 Task: In the  document Emilia.epubMake this file  'available offline' Add shortcut to Drive 'My Drive'Email the file to   softage.8@softage.net, with message attached Time-Sensitive: I kindly ask you to go through the email I've sent as soon as possible. and file type: 'Plain Text'
Action: Mouse moved to (329, 481)
Screenshot: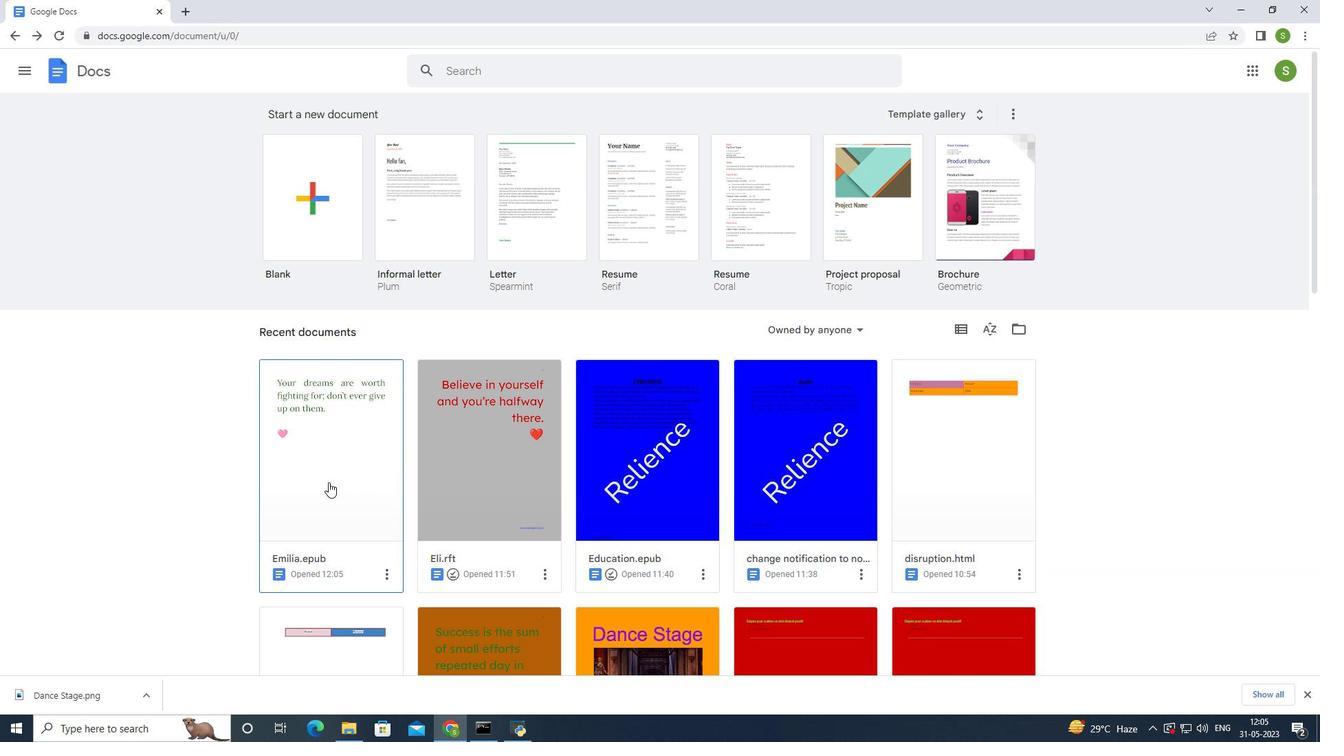 
Action: Mouse pressed left at (329, 481)
Screenshot: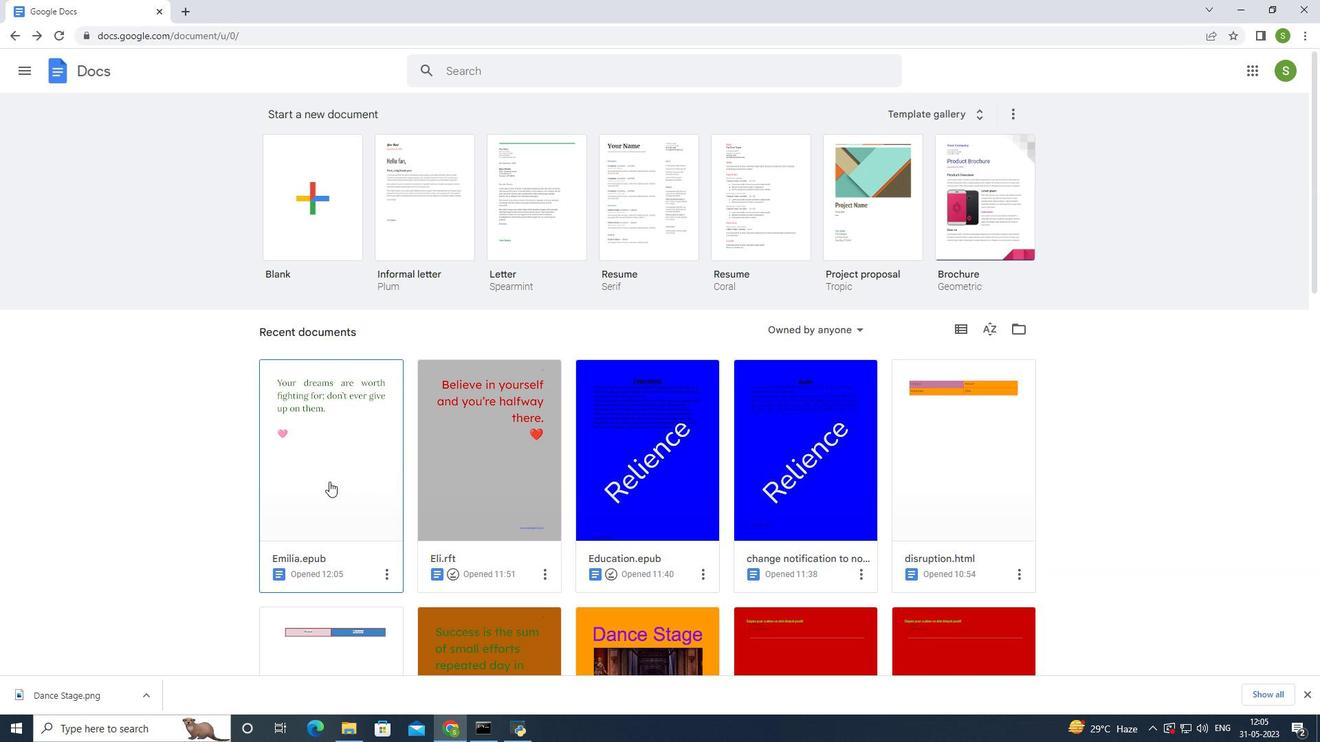
Action: Mouse moved to (52, 83)
Screenshot: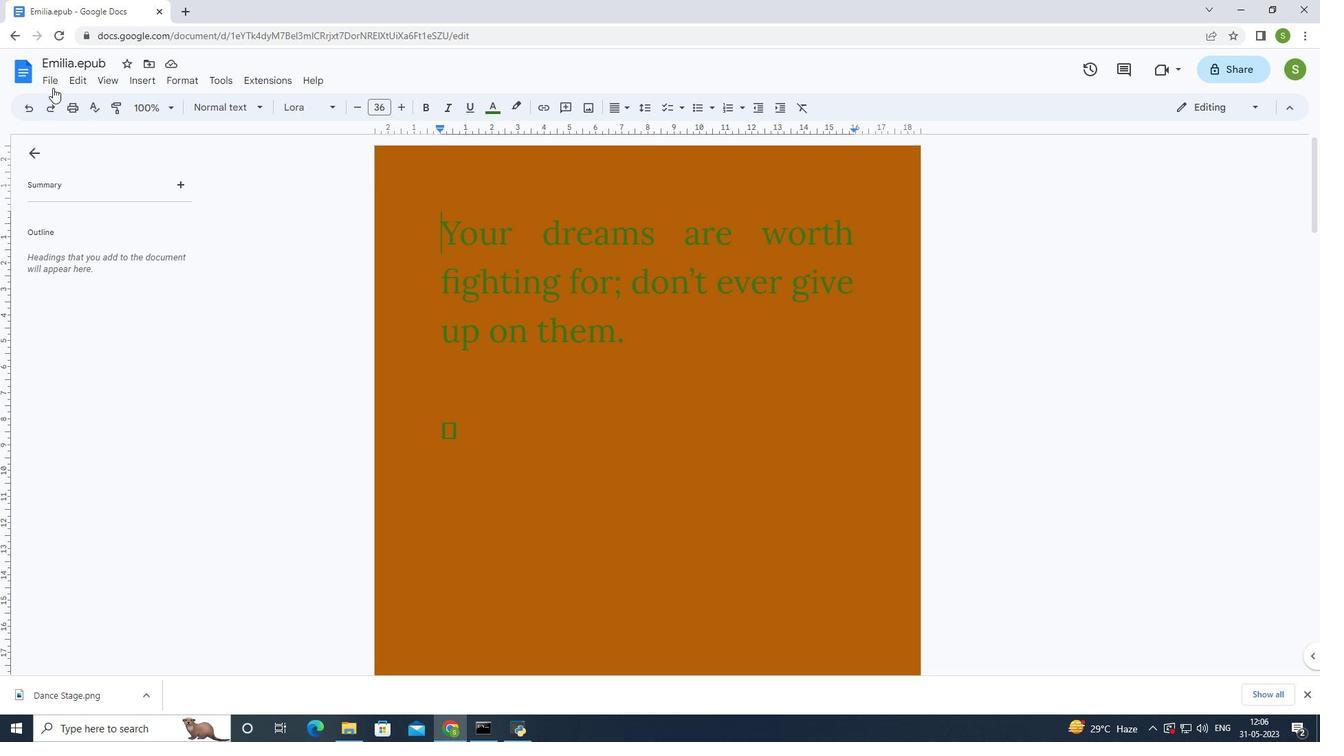 
Action: Mouse pressed left at (52, 83)
Screenshot: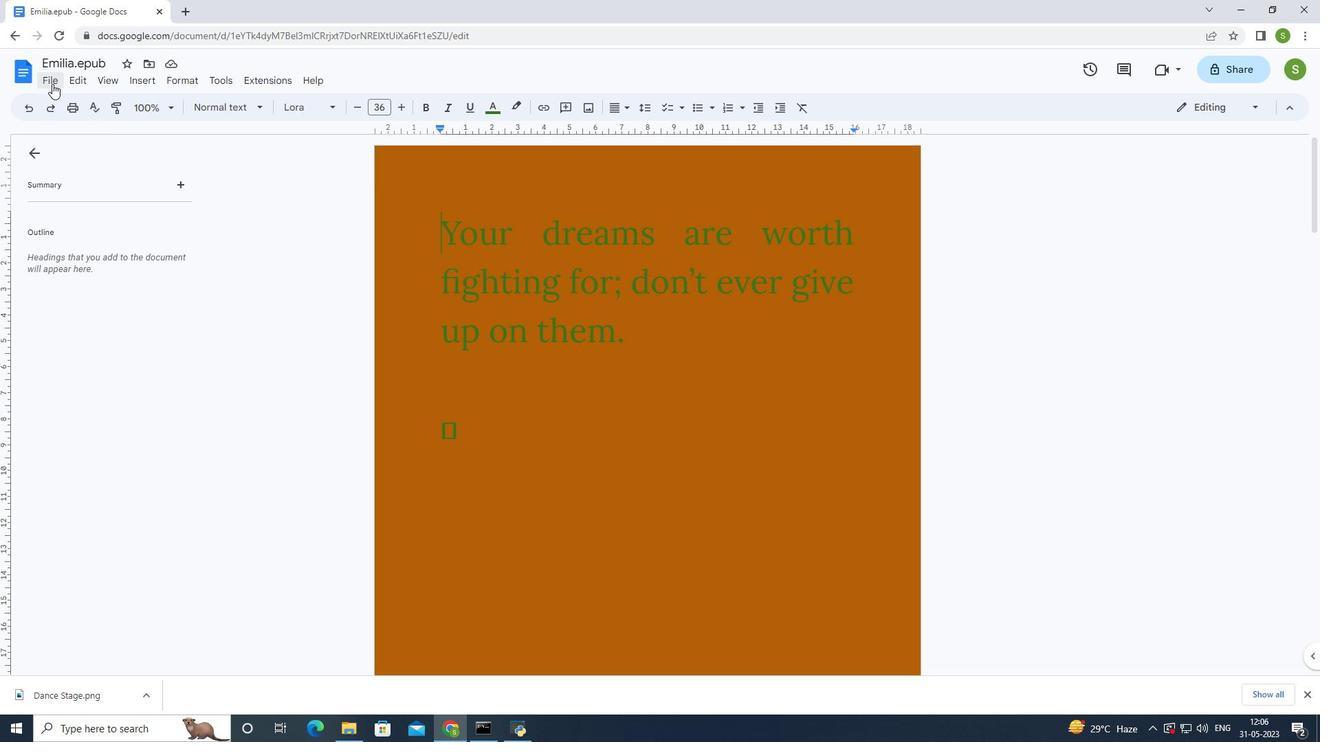 
Action: Mouse moved to (107, 377)
Screenshot: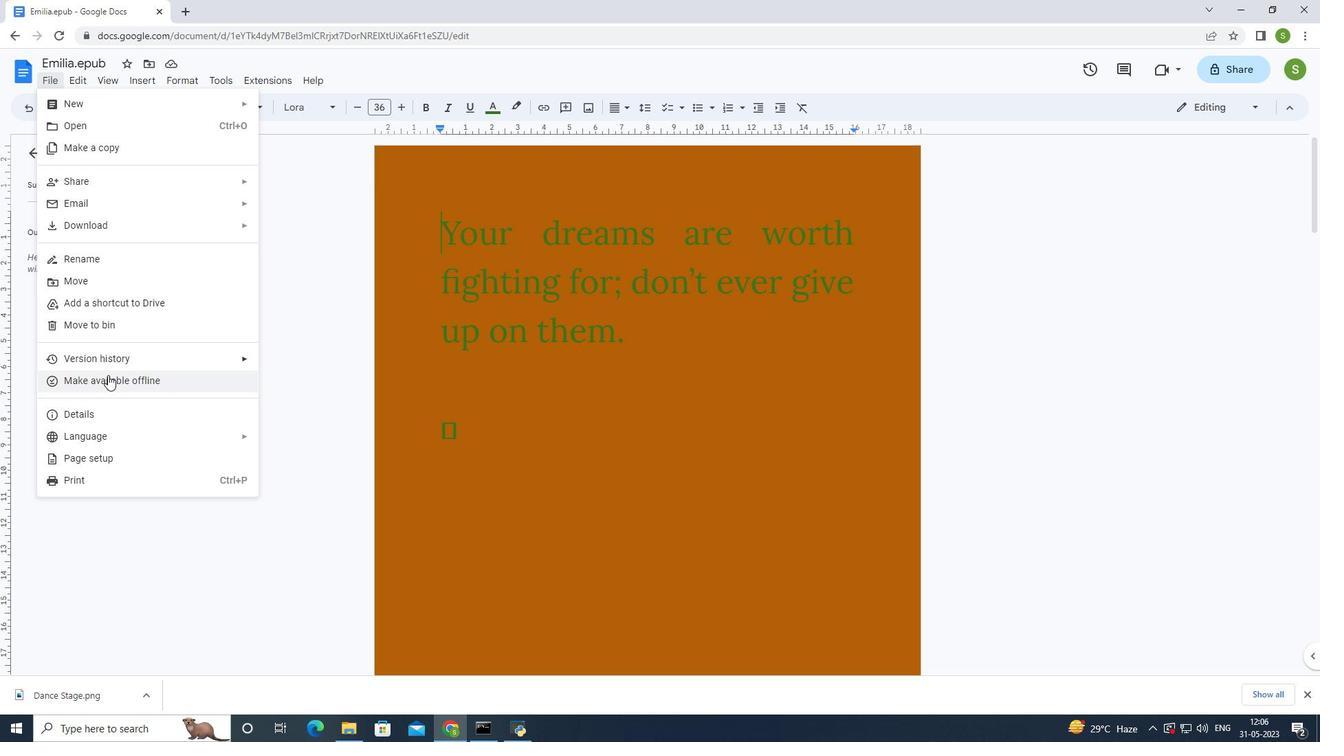 
Action: Mouse pressed left at (107, 377)
Screenshot: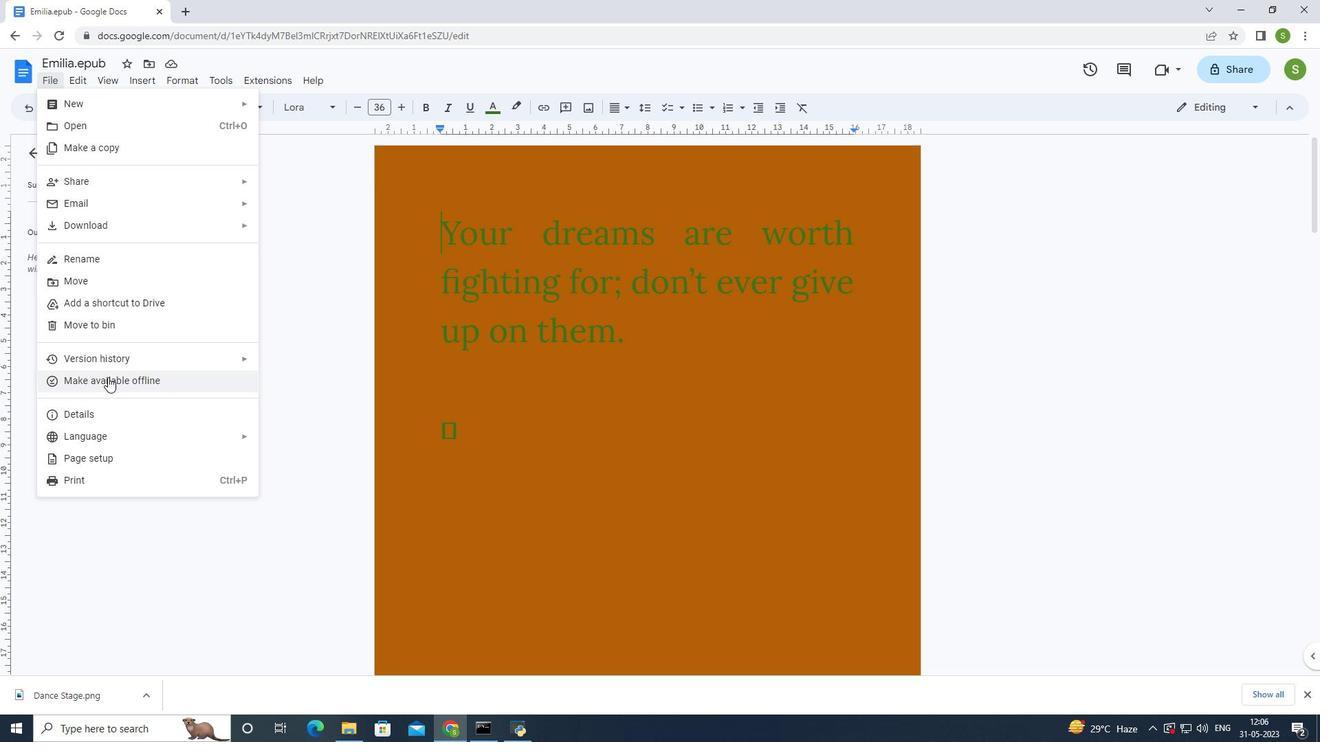 
Action: Mouse moved to (40, 81)
Screenshot: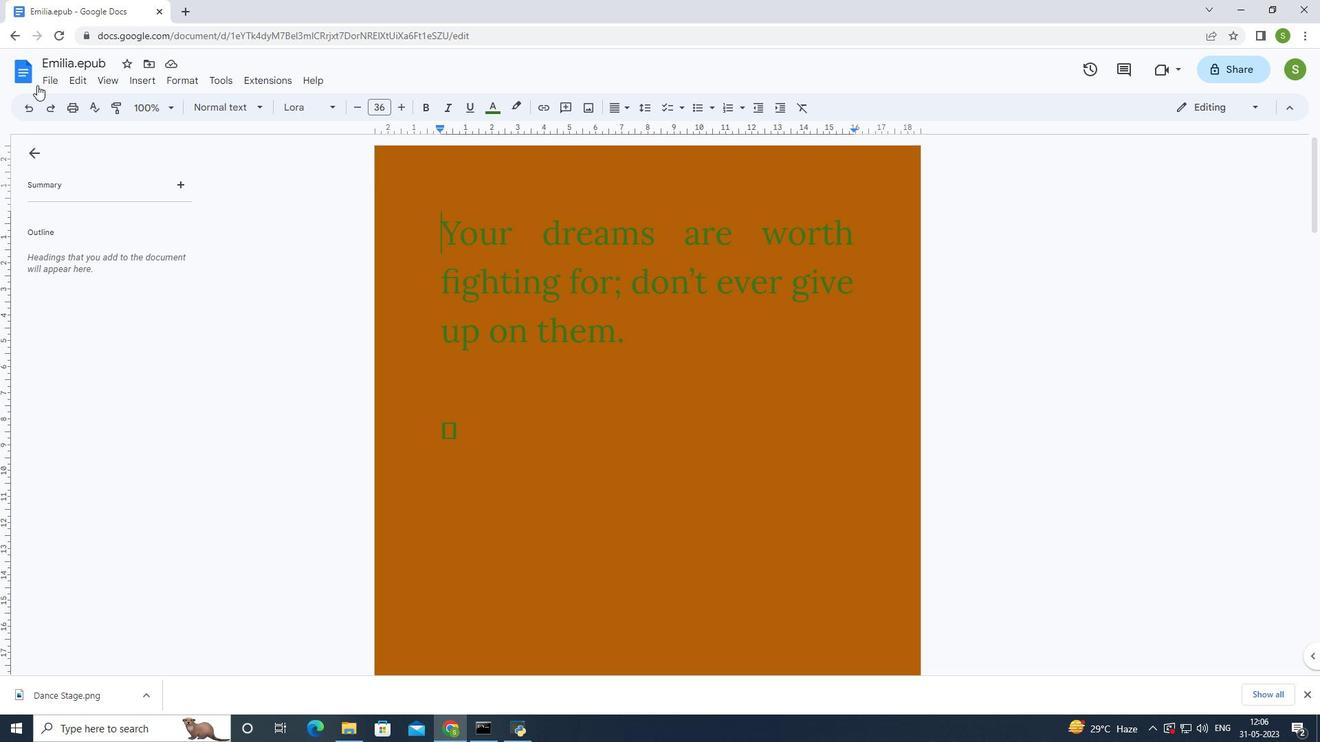 
Action: Mouse pressed left at (40, 81)
Screenshot: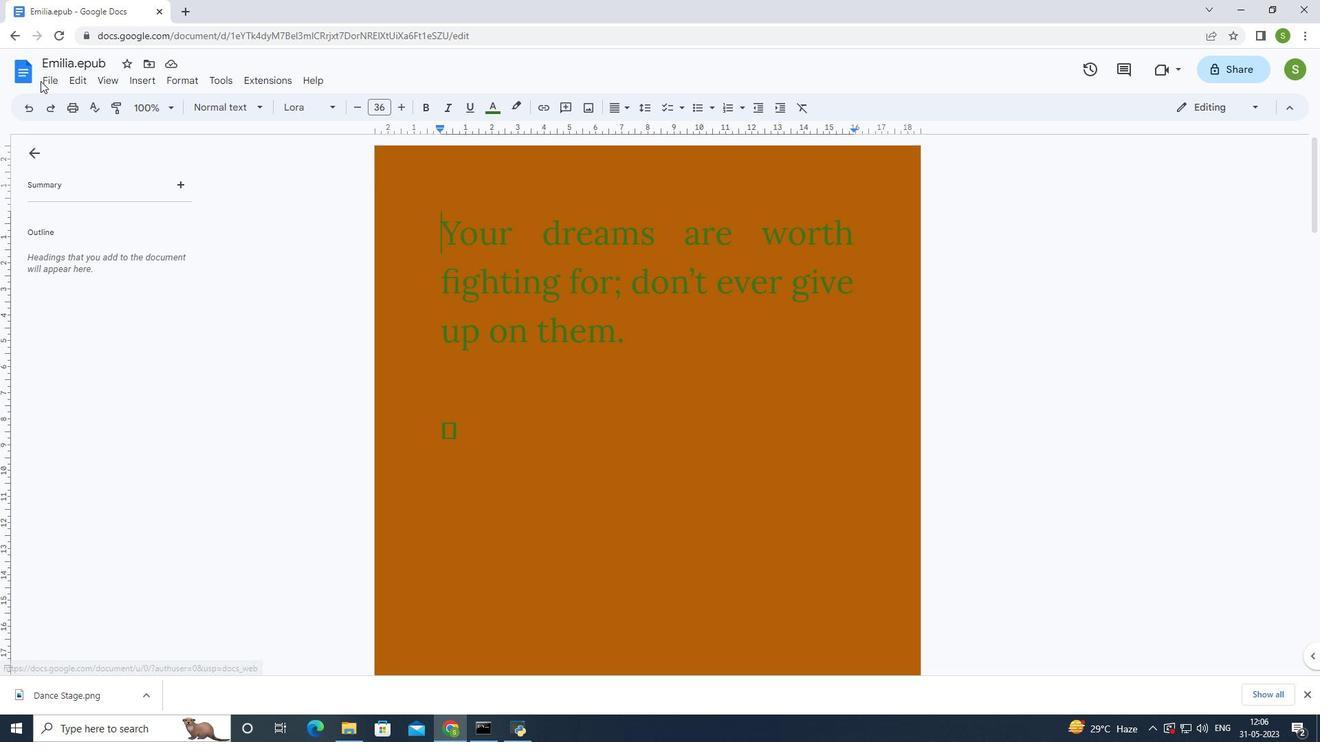 
Action: Mouse moved to (46, 83)
Screenshot: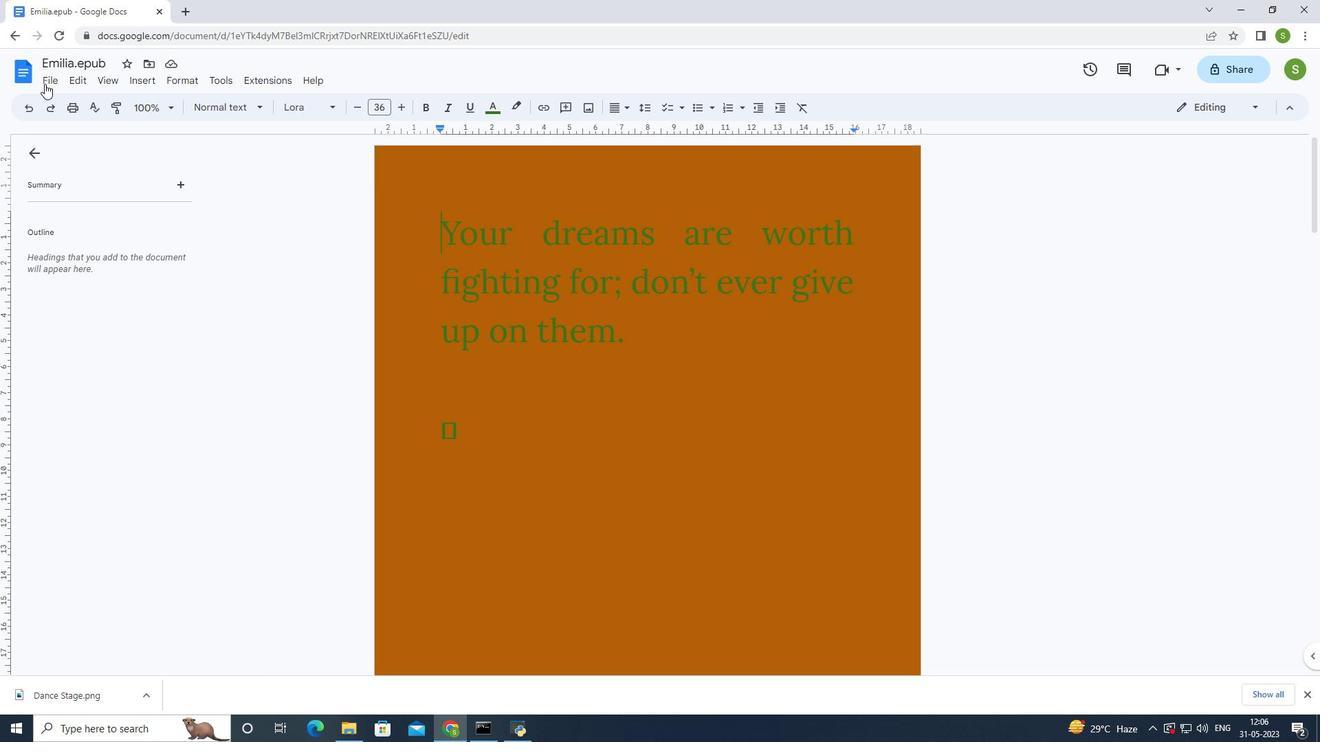 
Action: Mouse pressed left at (46, 83)
Screenshot: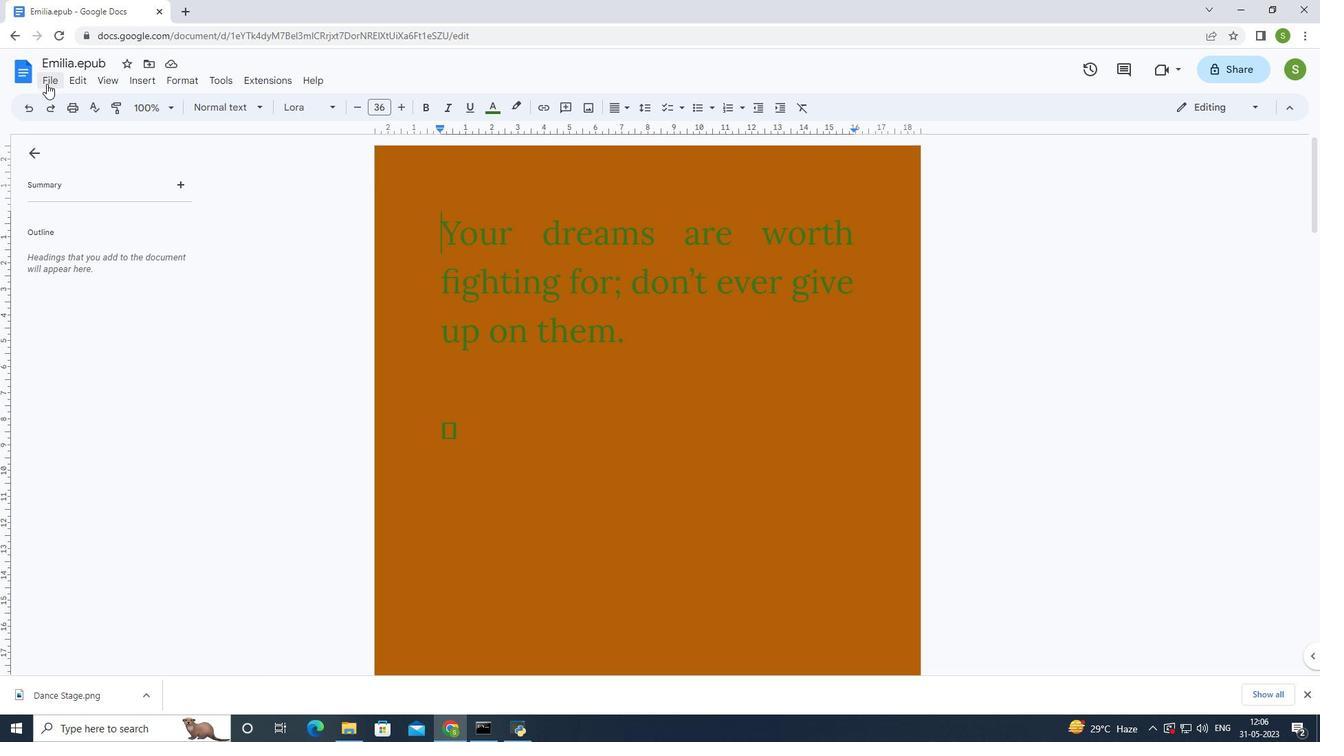 
Action: Mouse moved to (124, 306)
Screenshot: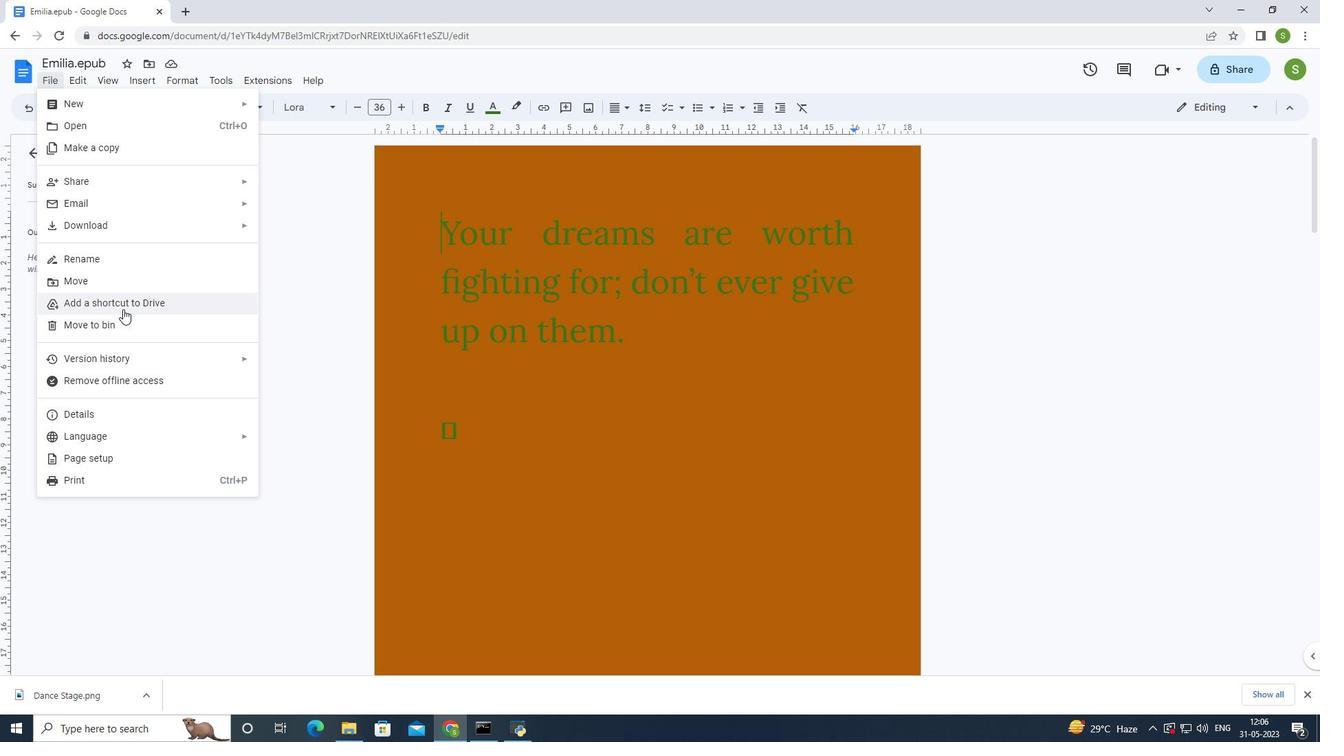 
Action: Mouse pressed left at (124, 306)
Screenshot: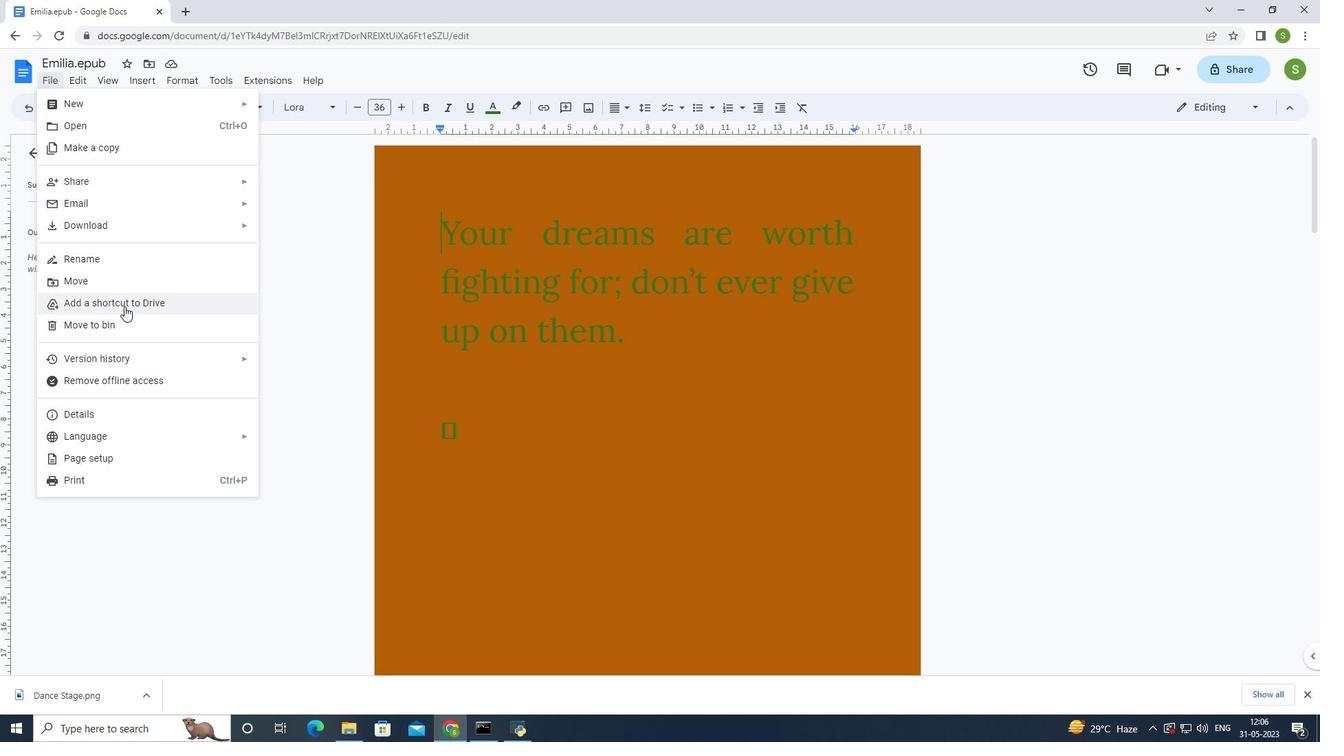 
Action: Mouse moved to (330, 279)
Screenshot: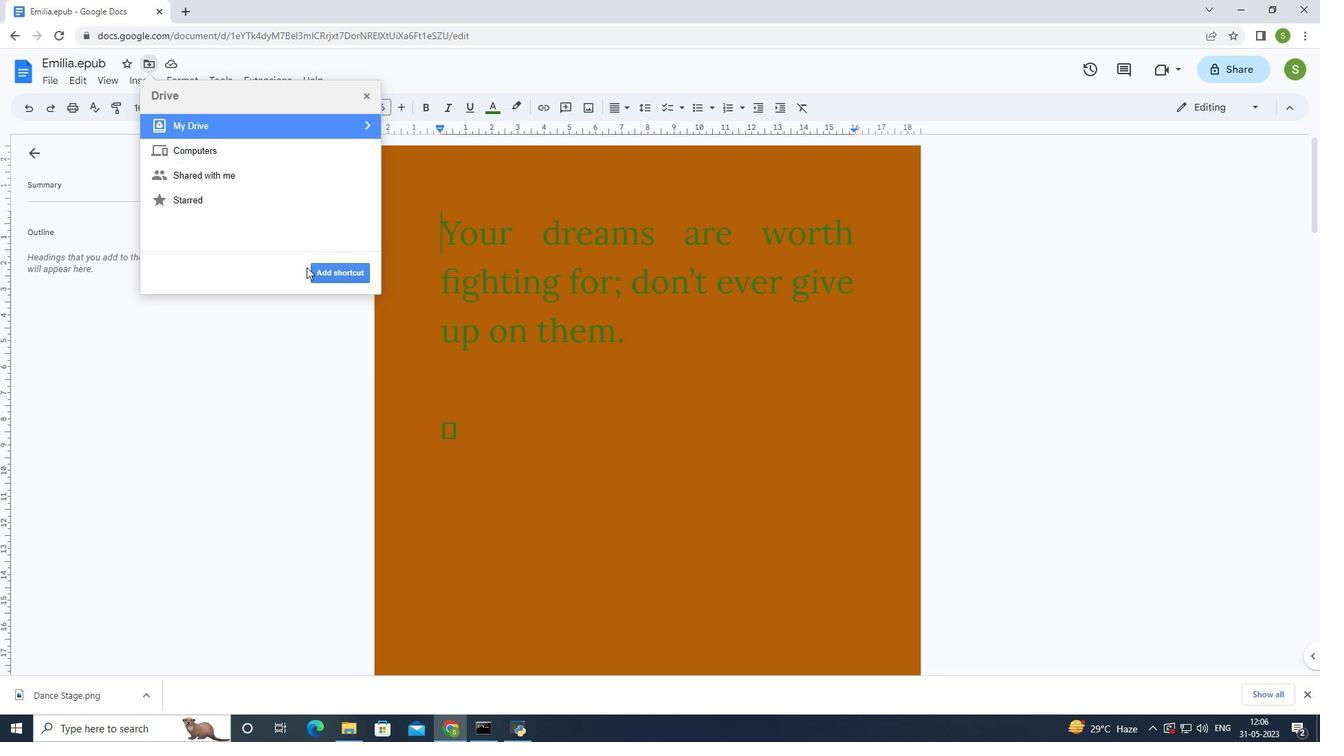 
Action: Mouse pressed left at (330, 279)
Screenshot: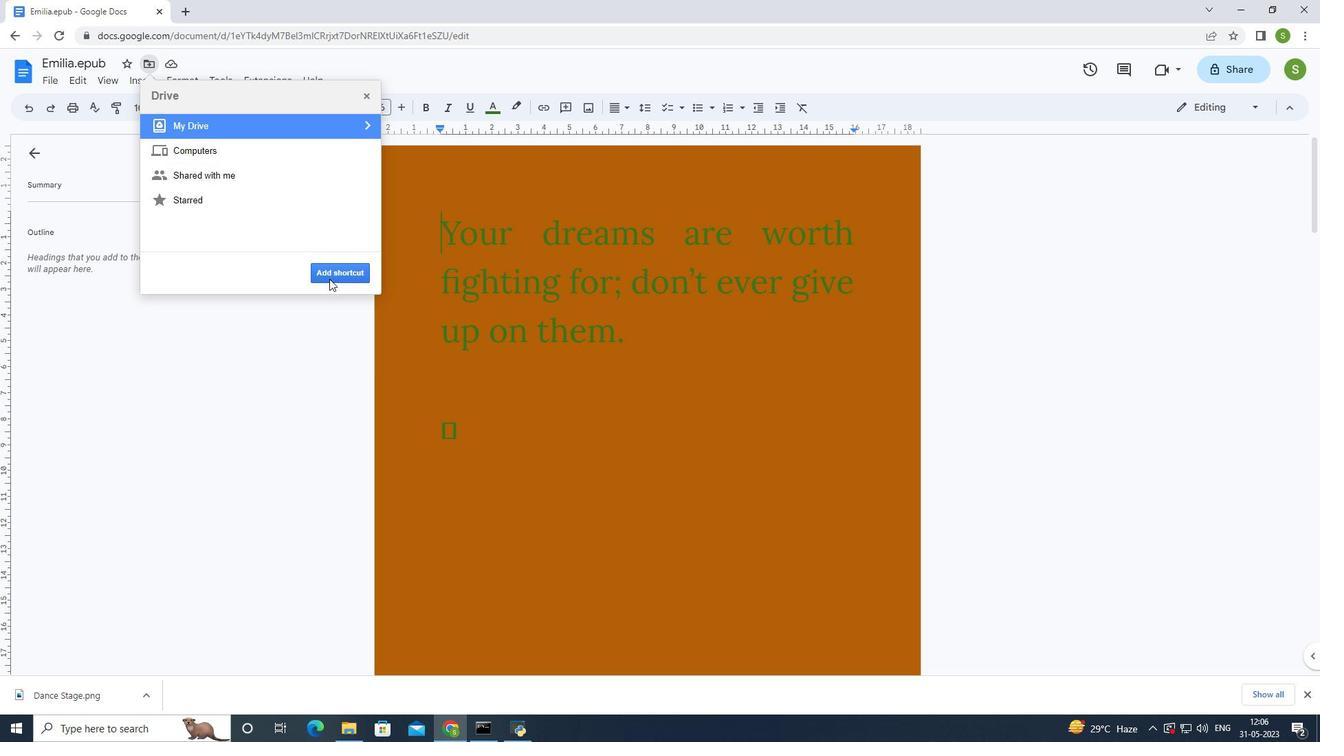 
Action: Mouse moved to (20, 76)
Screenshot: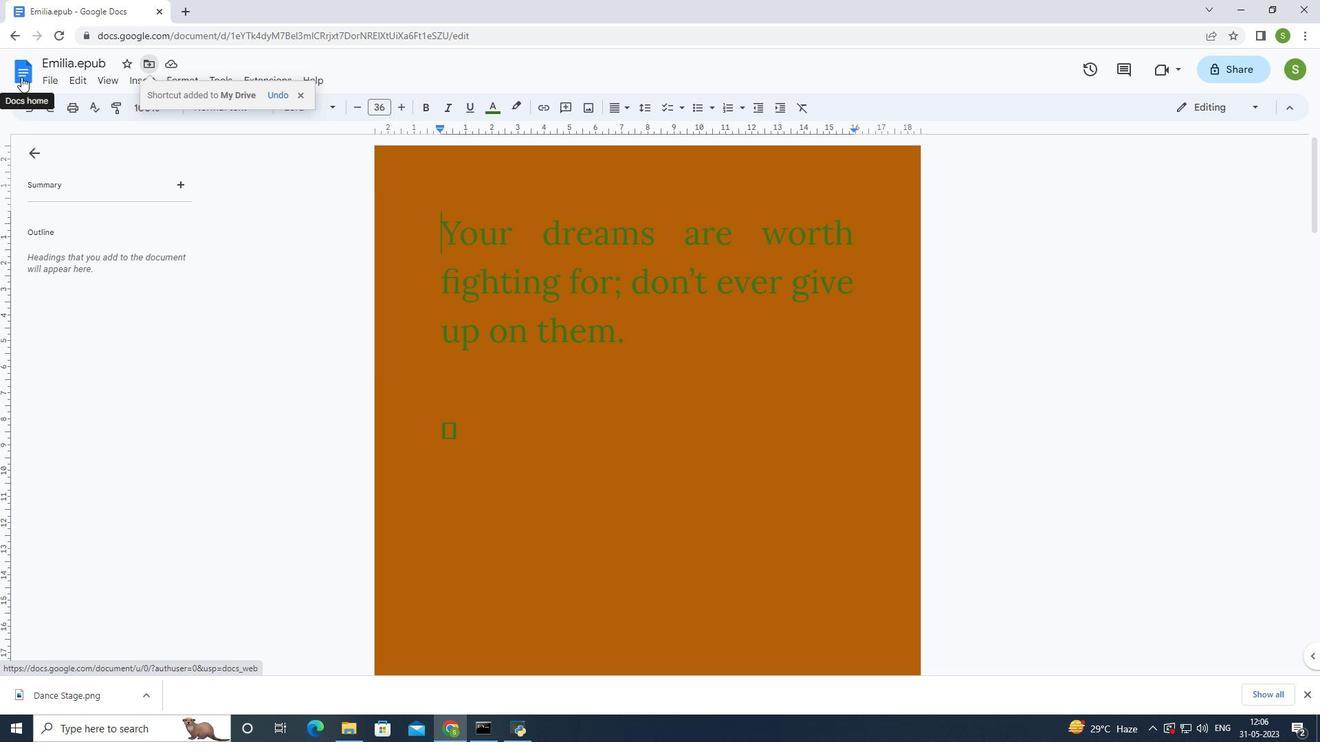 
Action: Mouse pressed left at (20, 76)
Screenshot: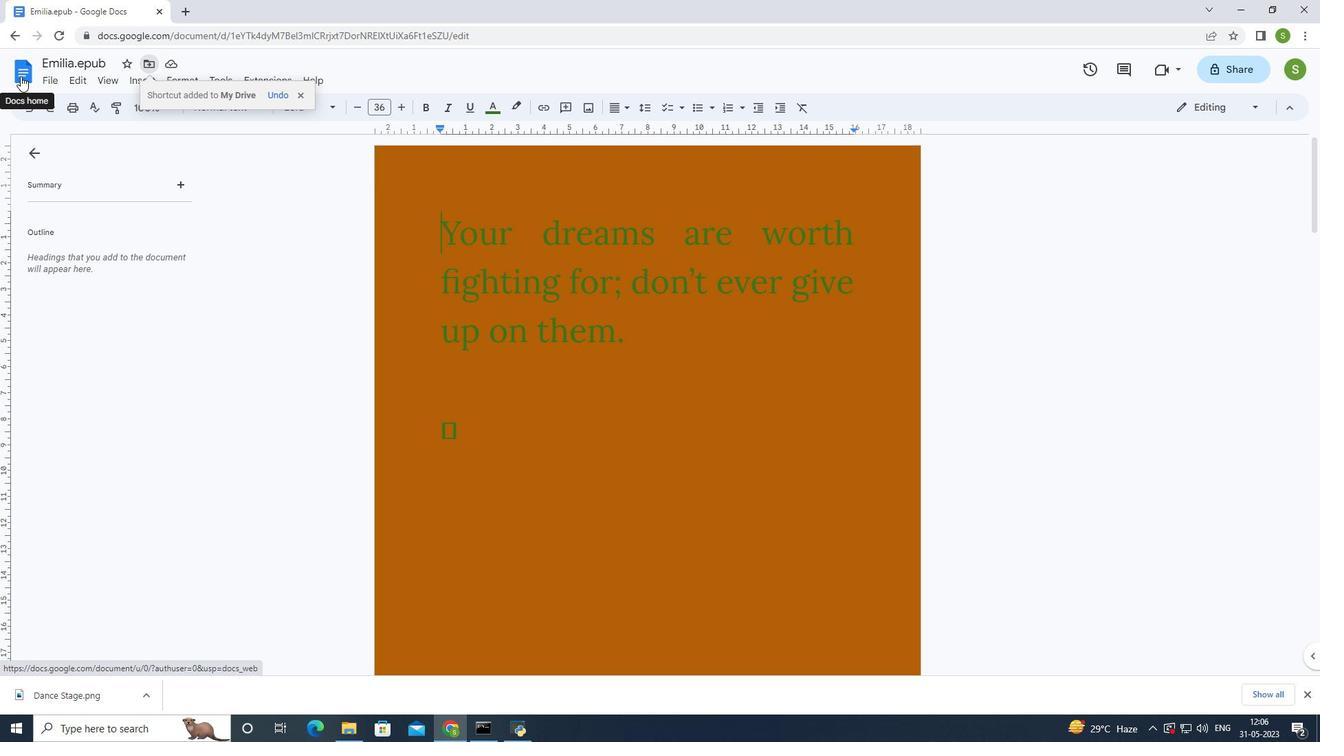 
Action: Mouse moved to (13, 33)
Screenshot: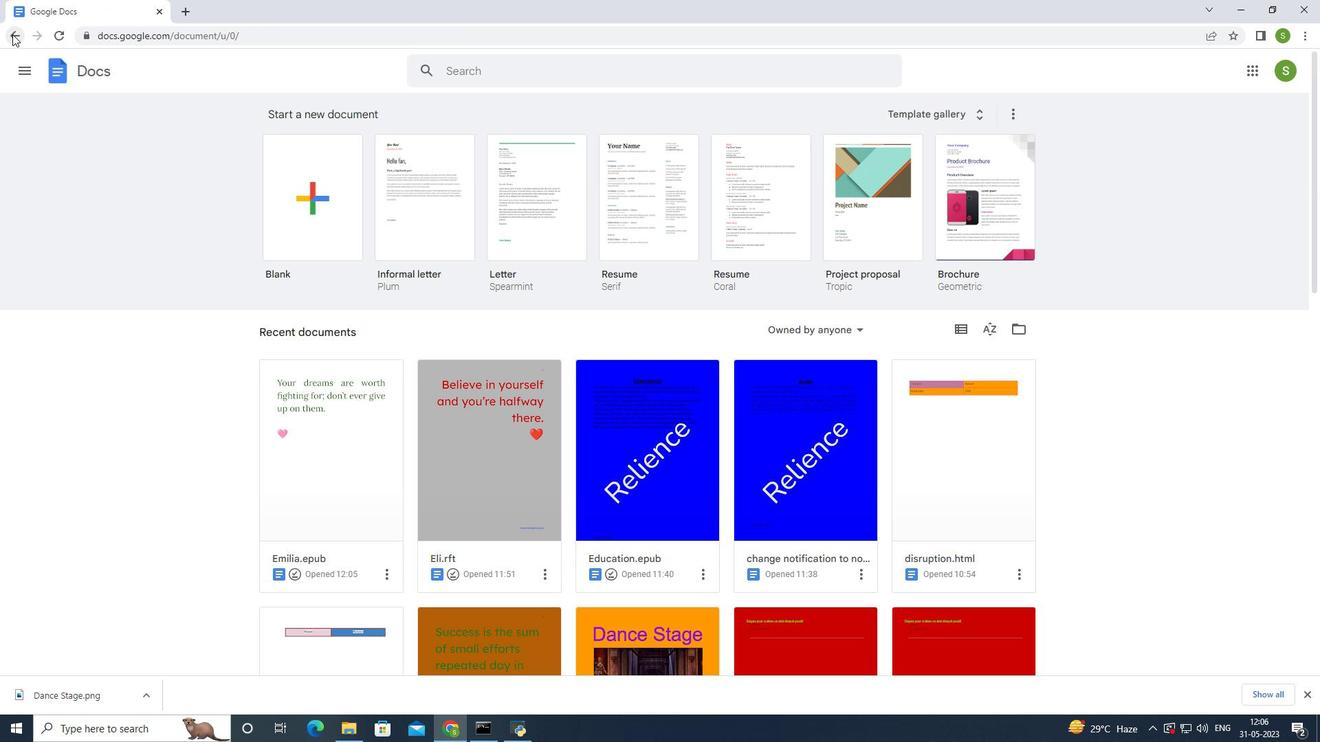 
Action: Mouse pressed left at (13, 33)
Screenshot: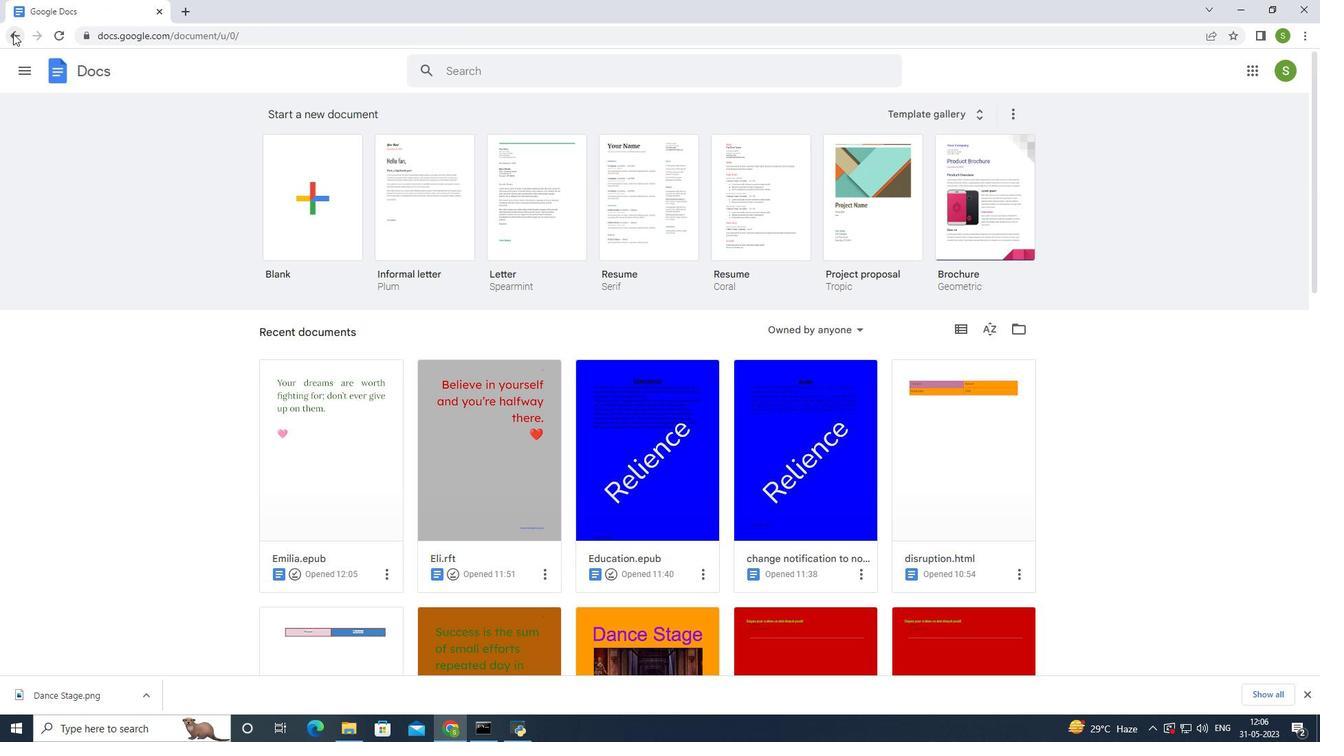 
Action: Mouse moved to (50, 81)
Screenshot: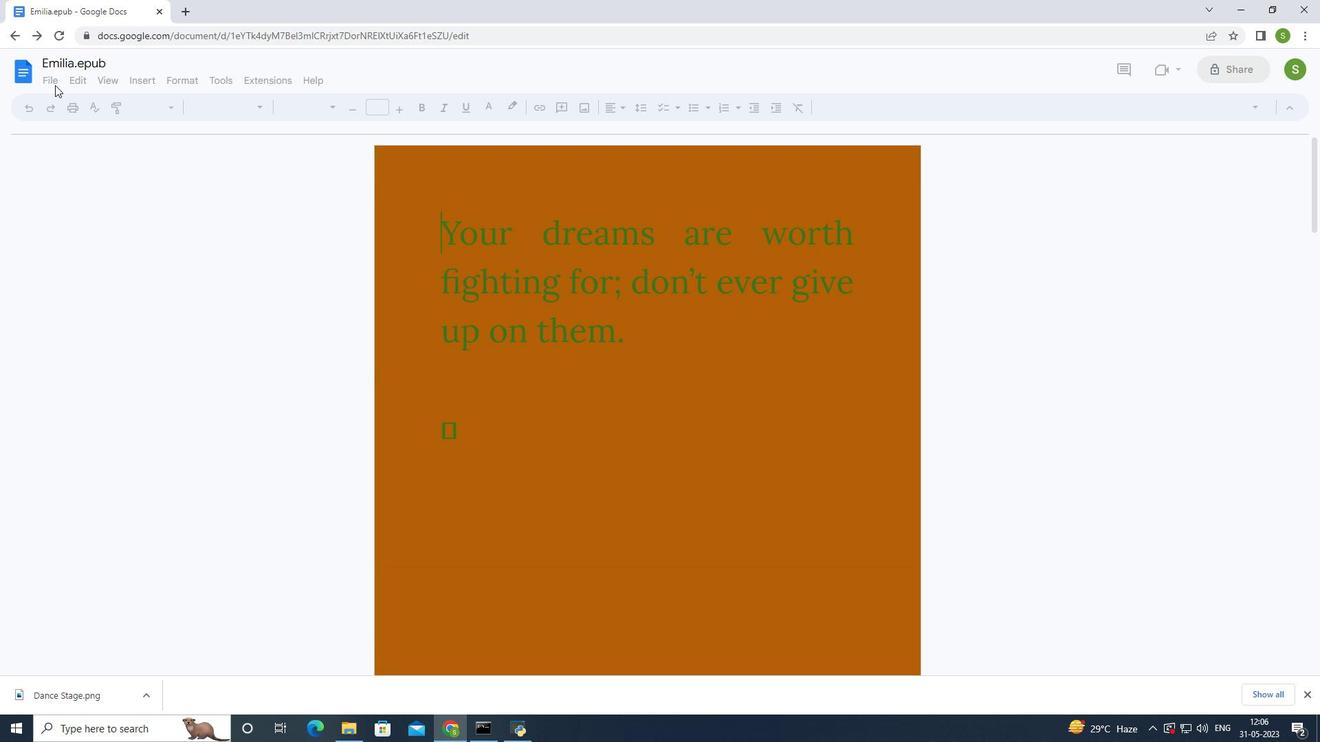 
Action: Mouse pressed left at (50, 81)
Screenshot: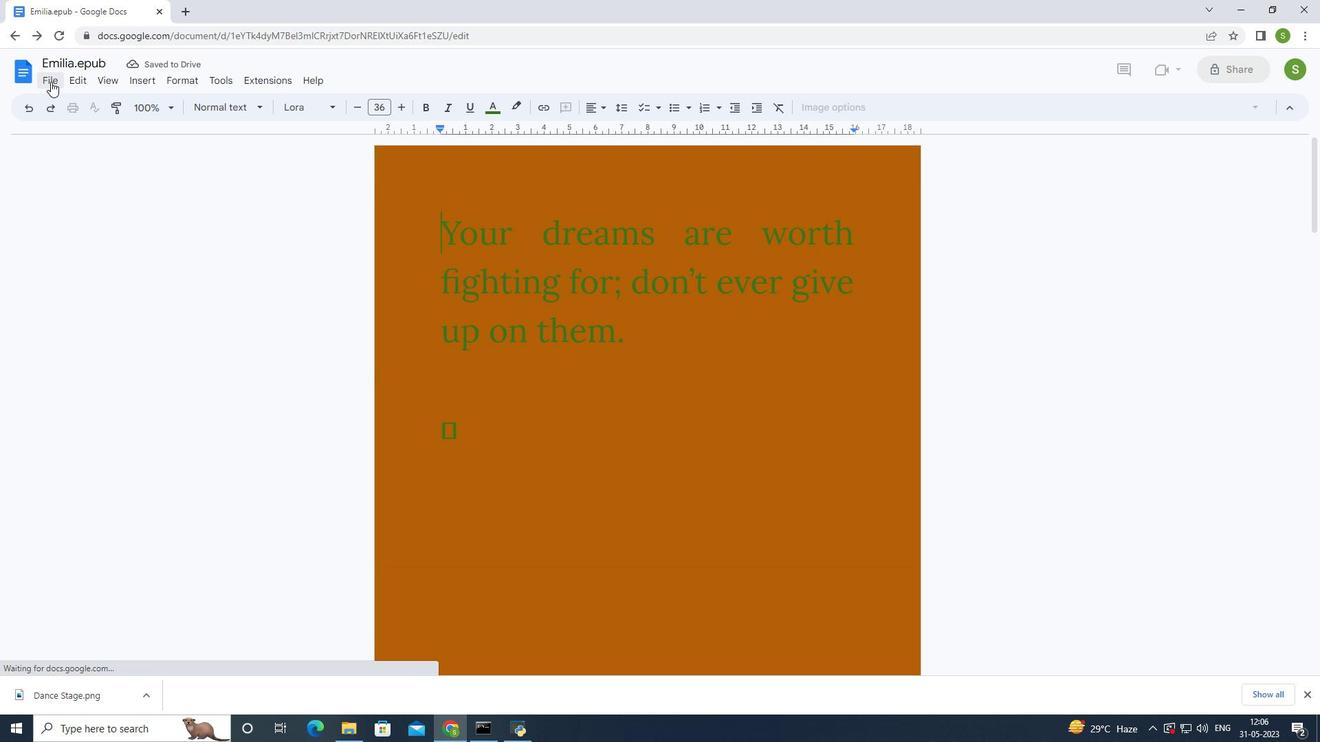 
Action: Mouse moved to (149, 203)
Screenshot: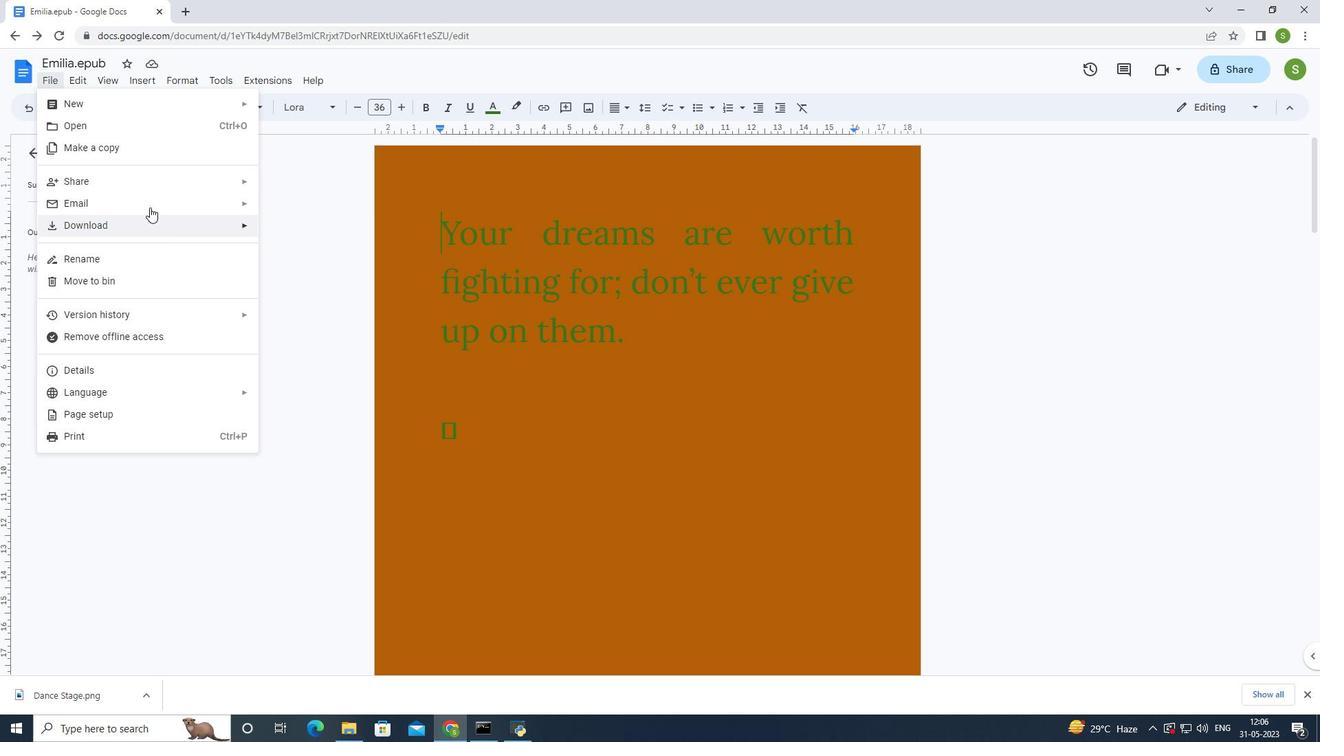 
Action: Mouse pressed left at (149, 203)
Screenshot: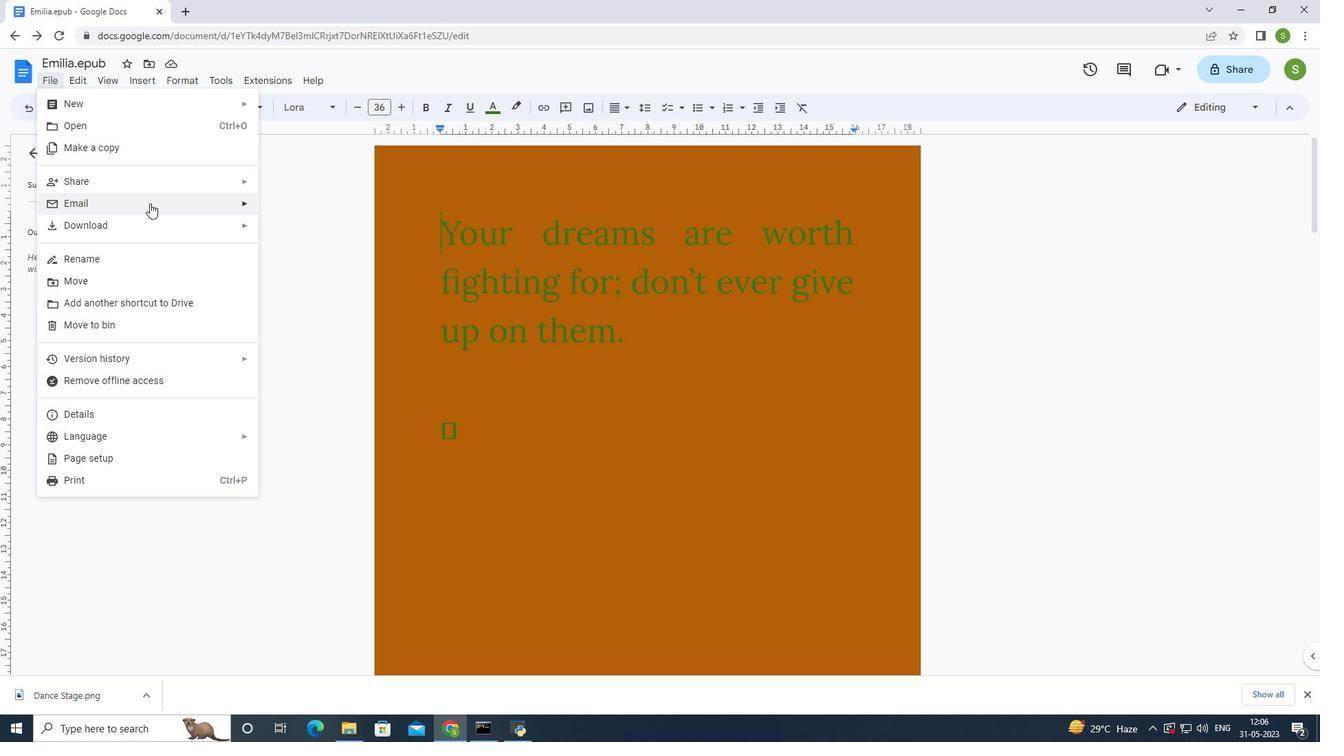 
Action: Mouse moved to (357, 211)
Screenshot: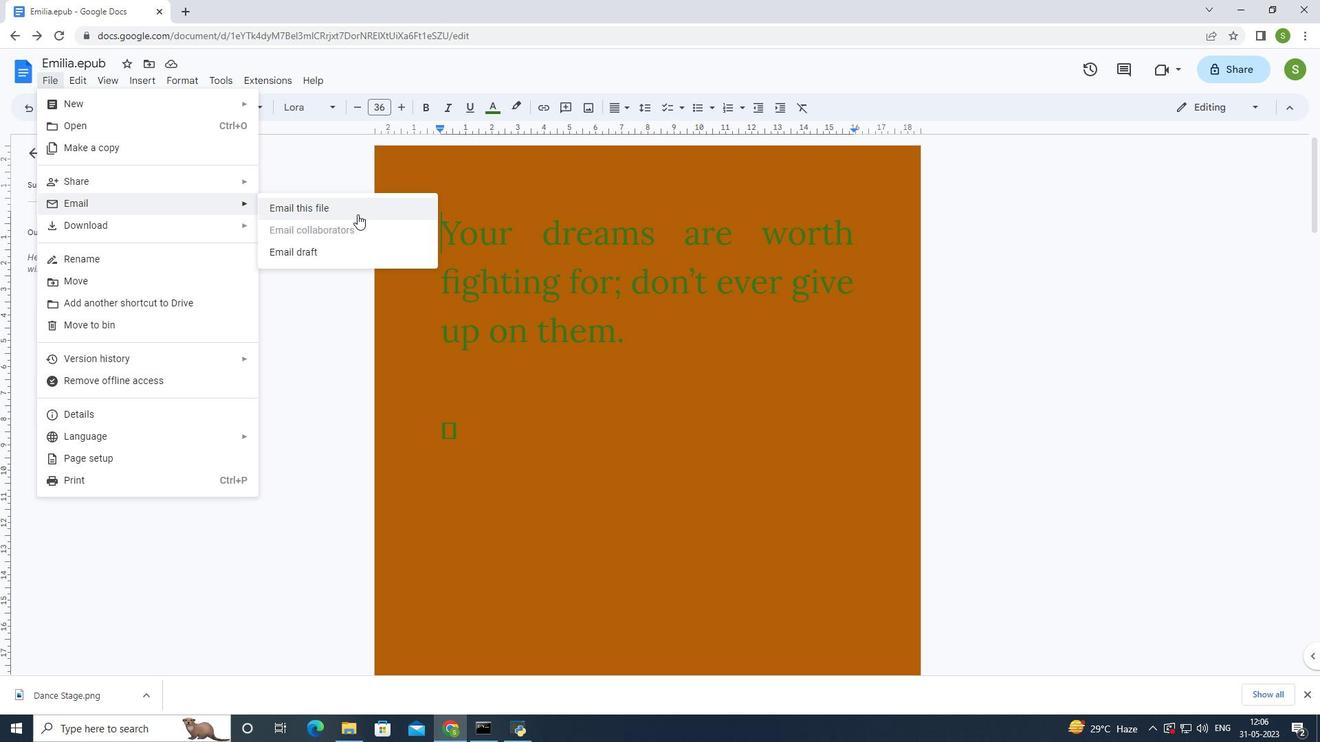 
Action: Mouse pressed left at (357, 211)
Screenshot: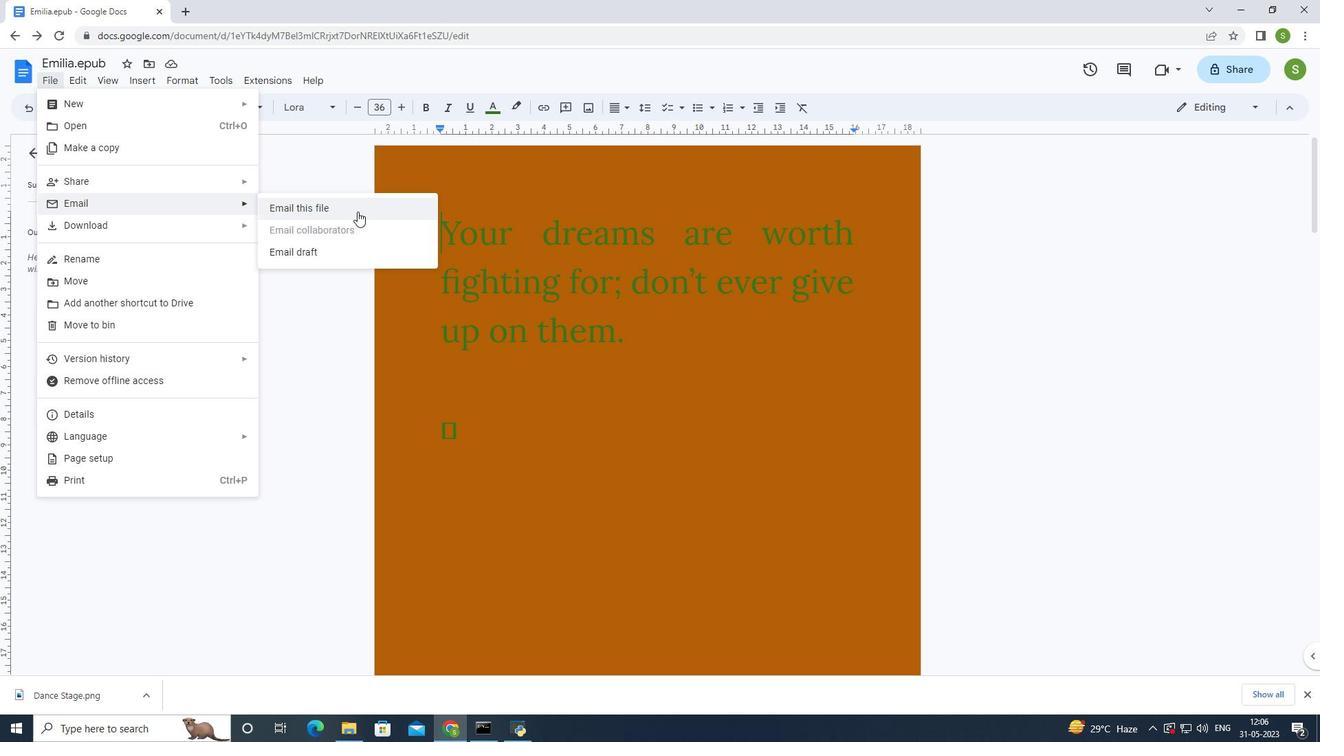 
Action: Mouse moved to (579, 284)
Screenshot: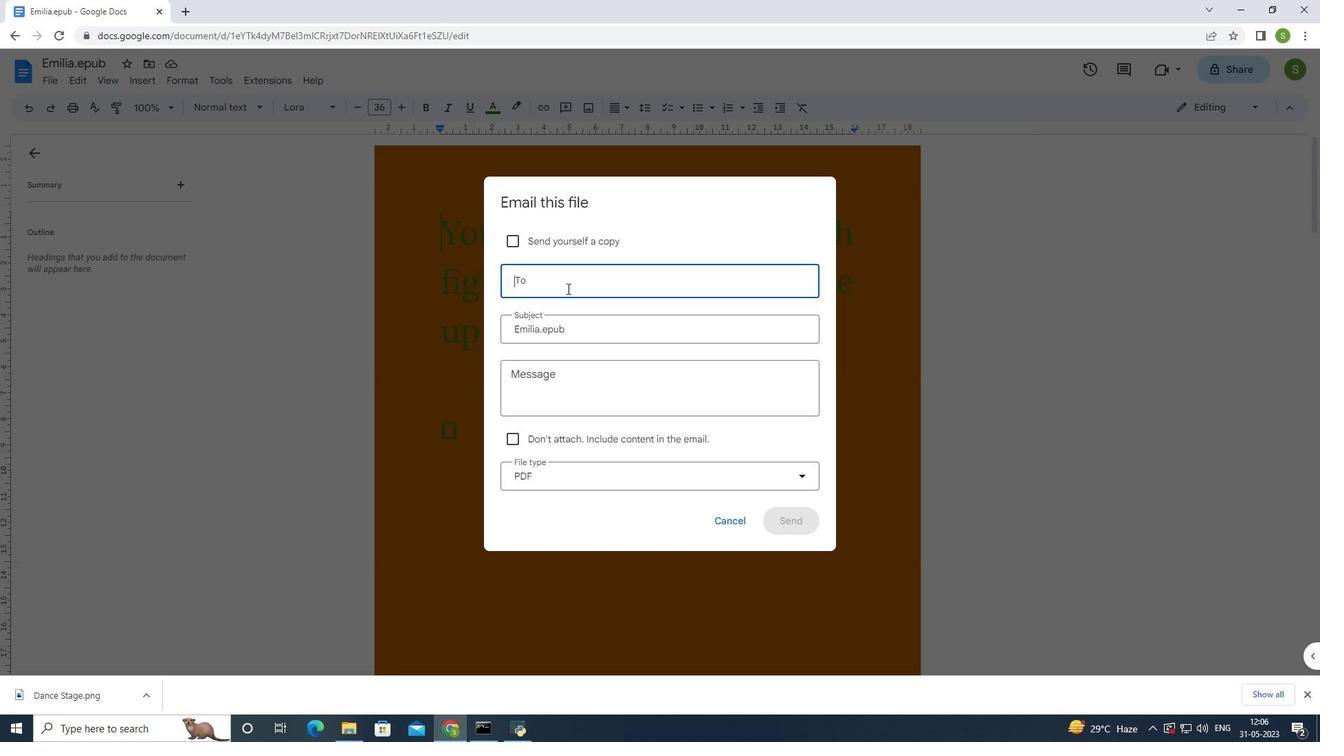 
Action: Key pressed softage.8<Key.shift>@softage.net<Key.enter>
Screenshot: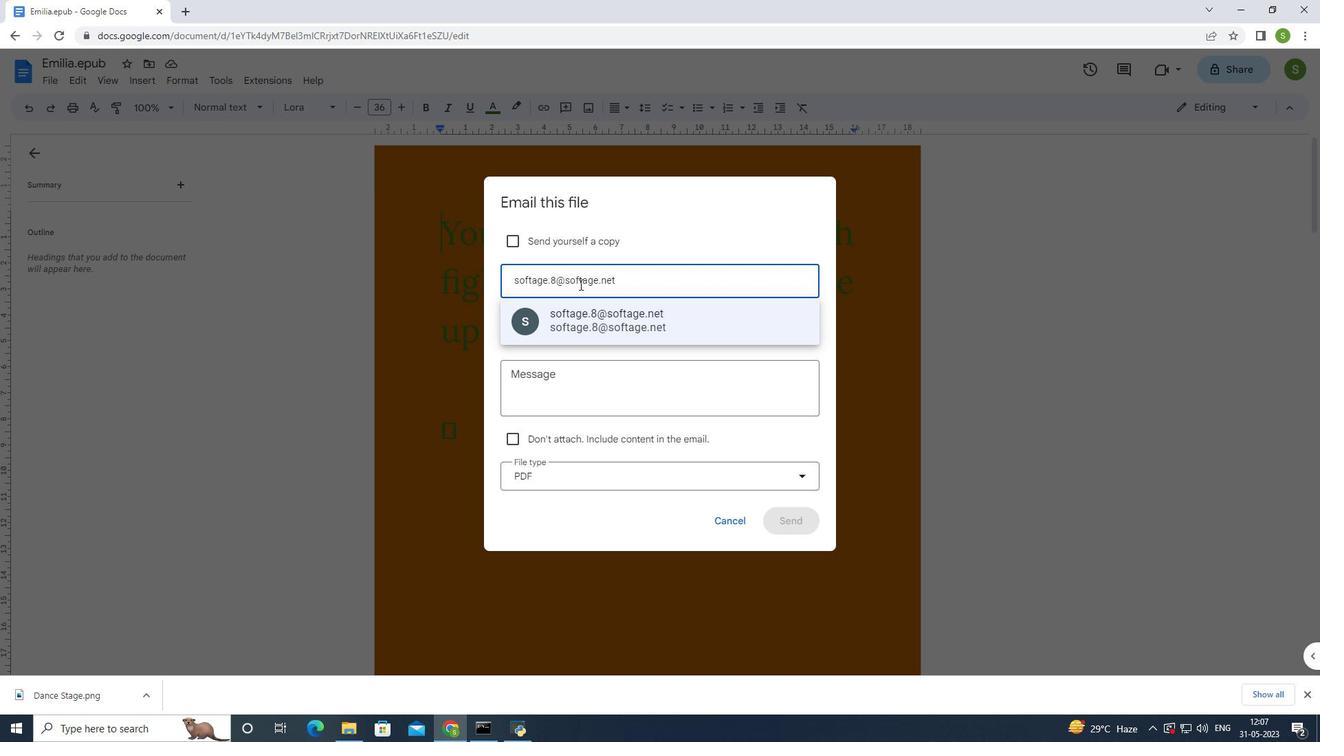 
Action: Mouse moved to (522, 393)
Screenshot: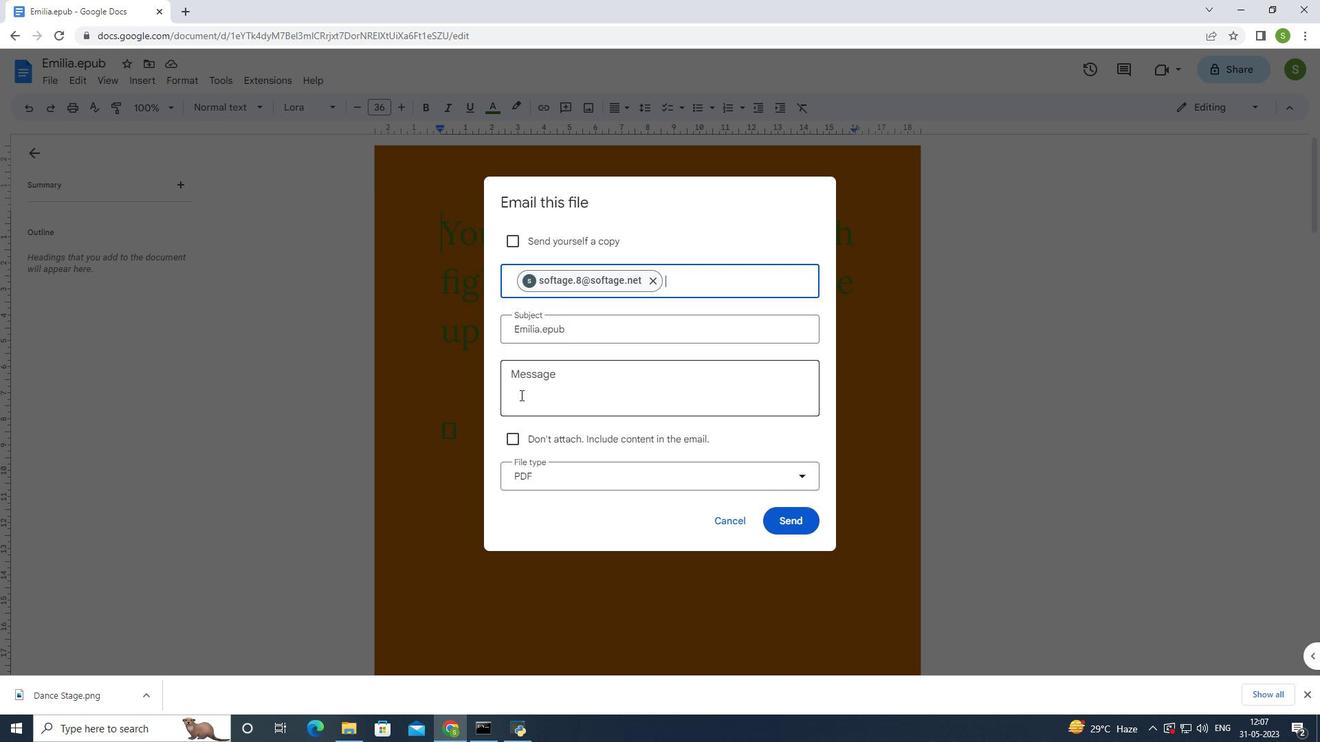 
Action: Mouse pressed left at (522, 393)
Screenshot: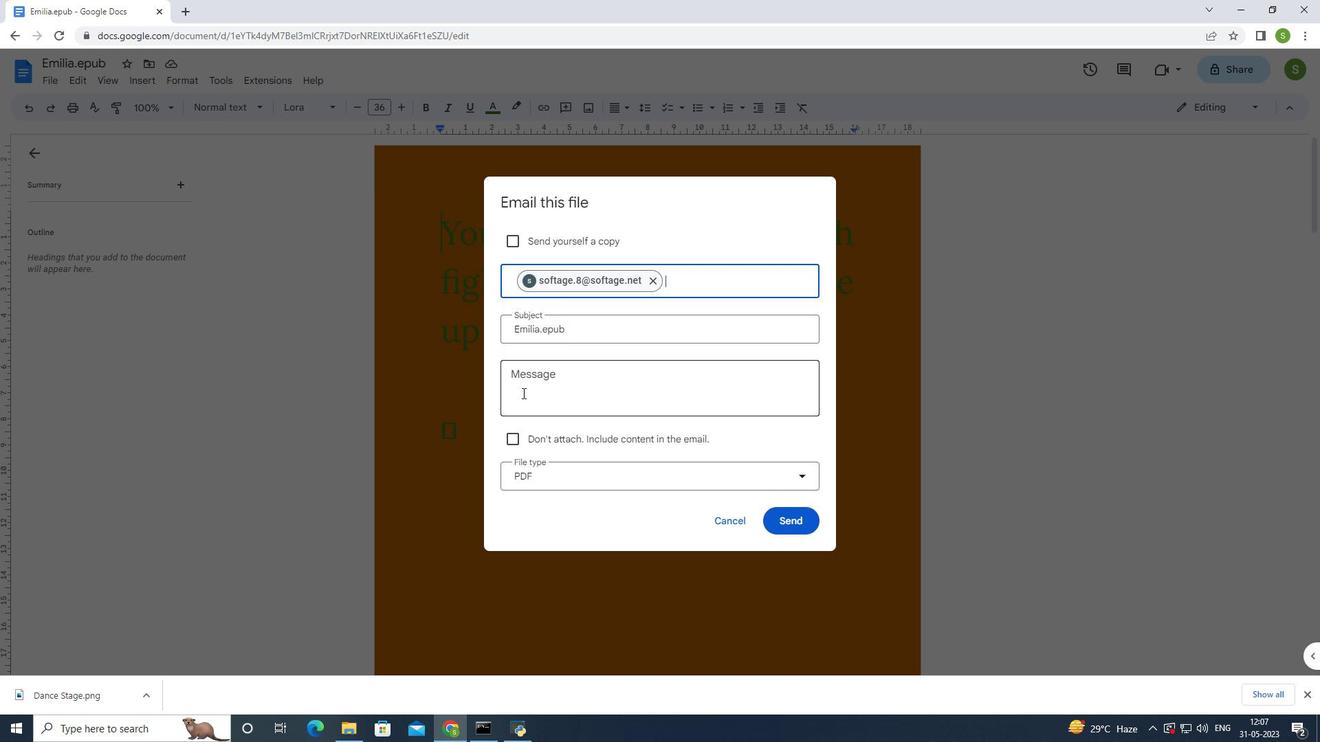 
Action: Mouse moved to (525, 377)
Screenshot: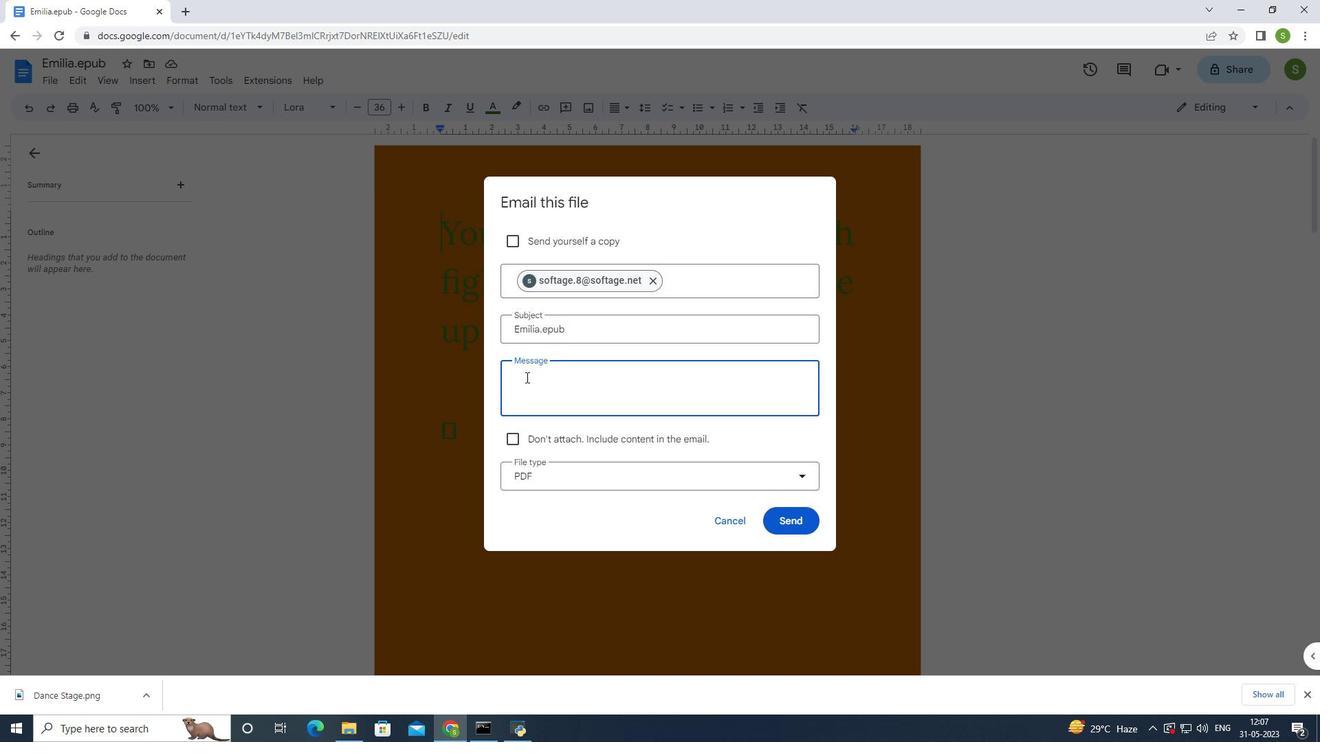 
Action: Key pressed <Key.shift>I<Key.space>kindly<Key.space>ask<Key.space>you<Key.space>to<Key.space>go<Key.space>through<Key.space>the<Key.space>email<Key.space><Key.shift><Key.shift><Key.shift><Key.shift><Key.shift><Key.shift><Key.shift><Key.shift><Key.shift><Key.shift><Key.shift><Key.shift><Key.shift><Key.shift>I've<Key.space>sent<Key.space>s<Key.backspace>as<Key.space>soon<Key.space>as<Key.space>possible
Screenshot: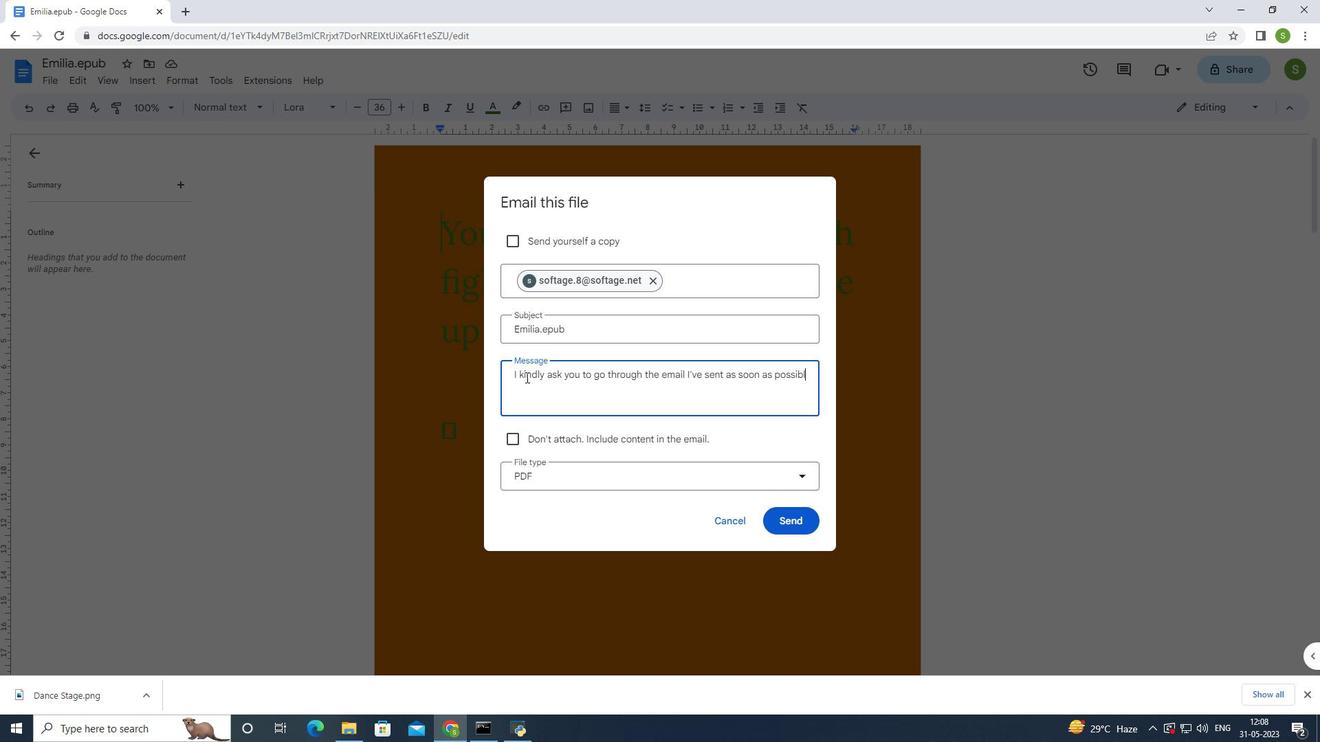 
Action: Mouse moved to (703, 418)
Screenshot: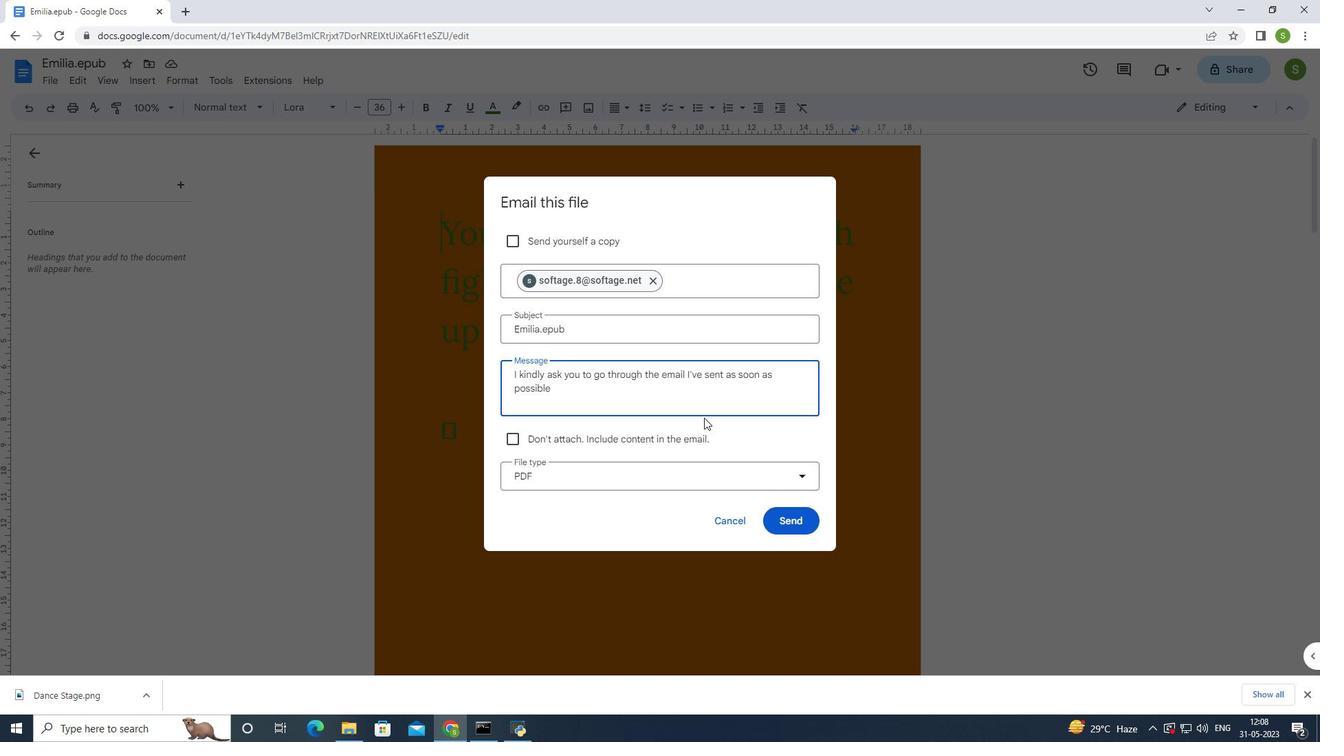 
Action: Key pressed .
Screenshot: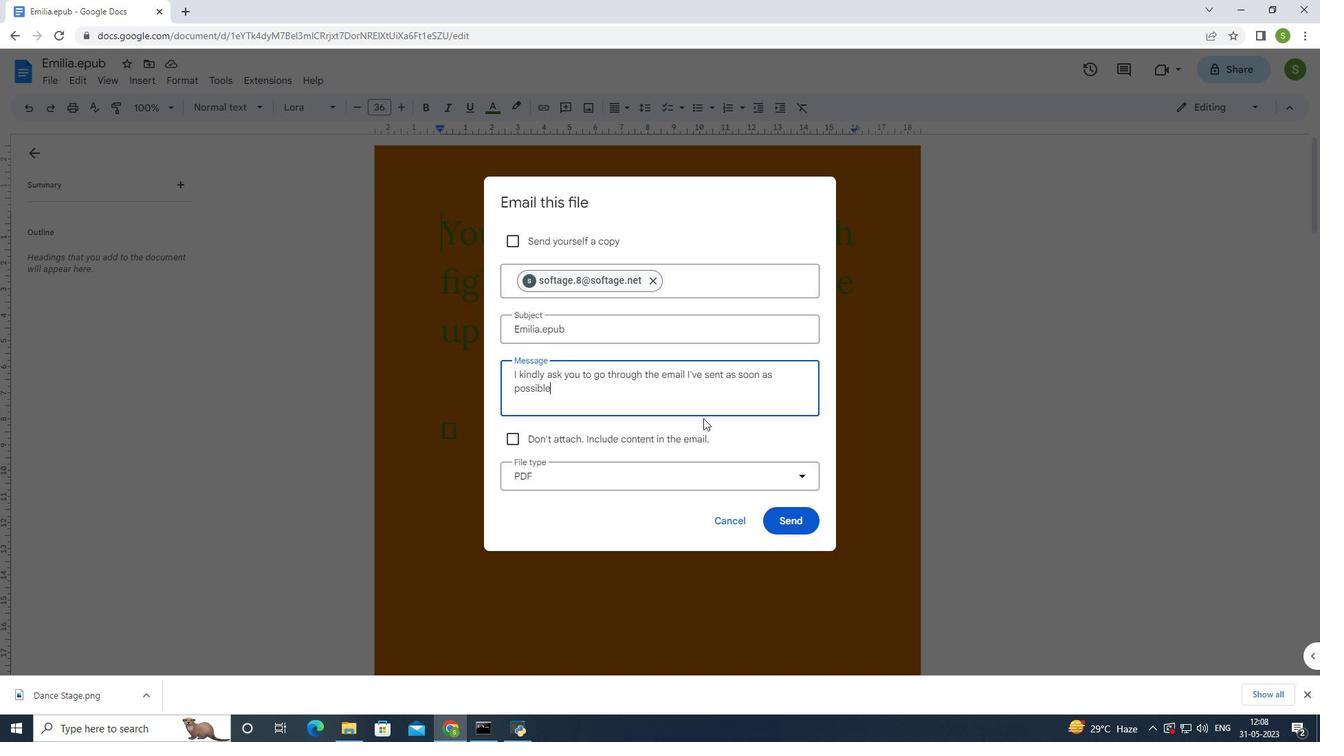 
Action: Mouse moved to (671, 475)
Screenshot: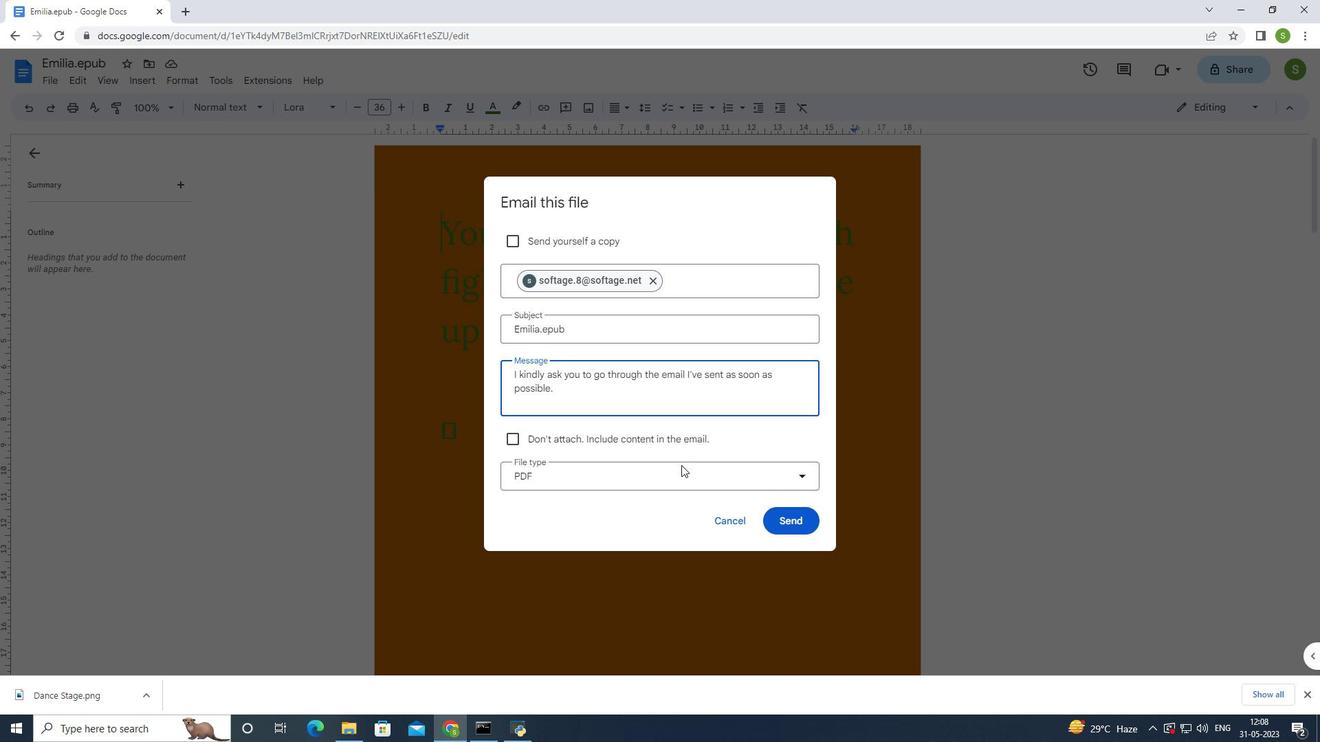 
Action: Mouse pressed left at (671, 475)
Screenshot: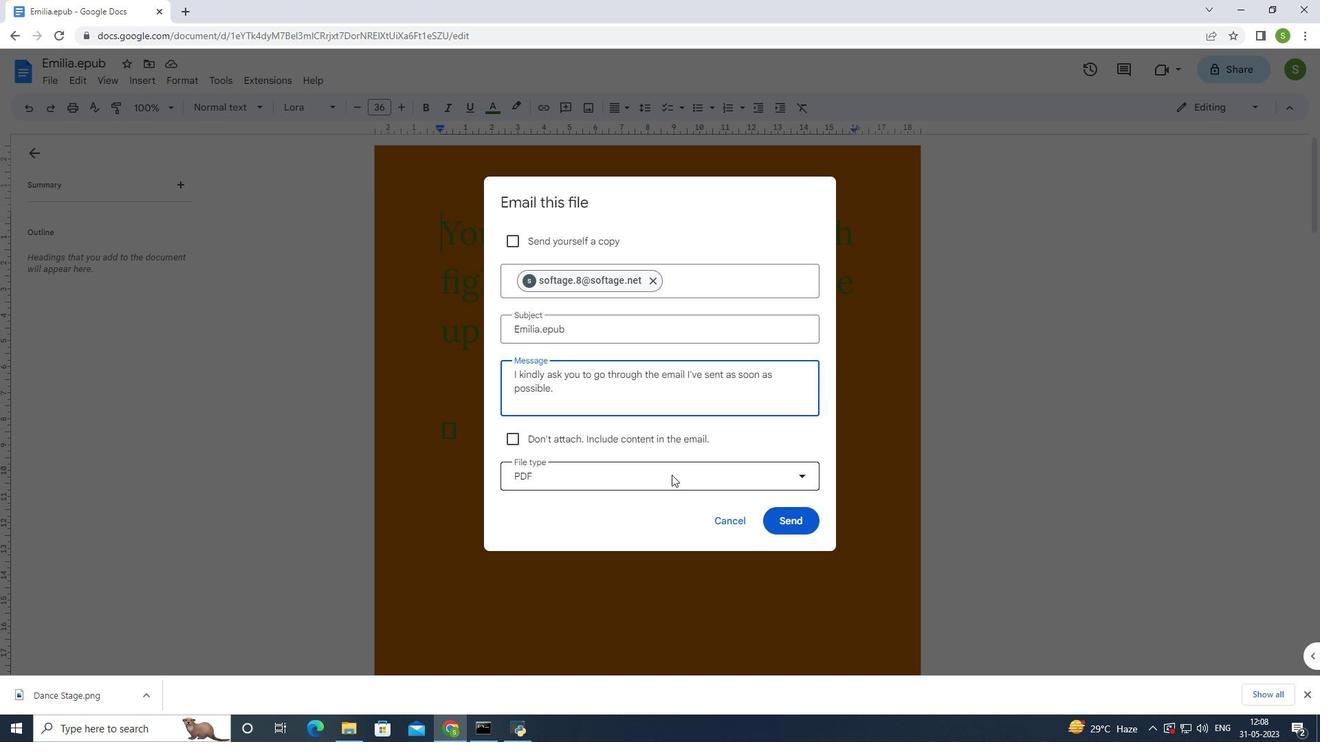 
Action: Mouse moved to (591, 615)
Screenshot: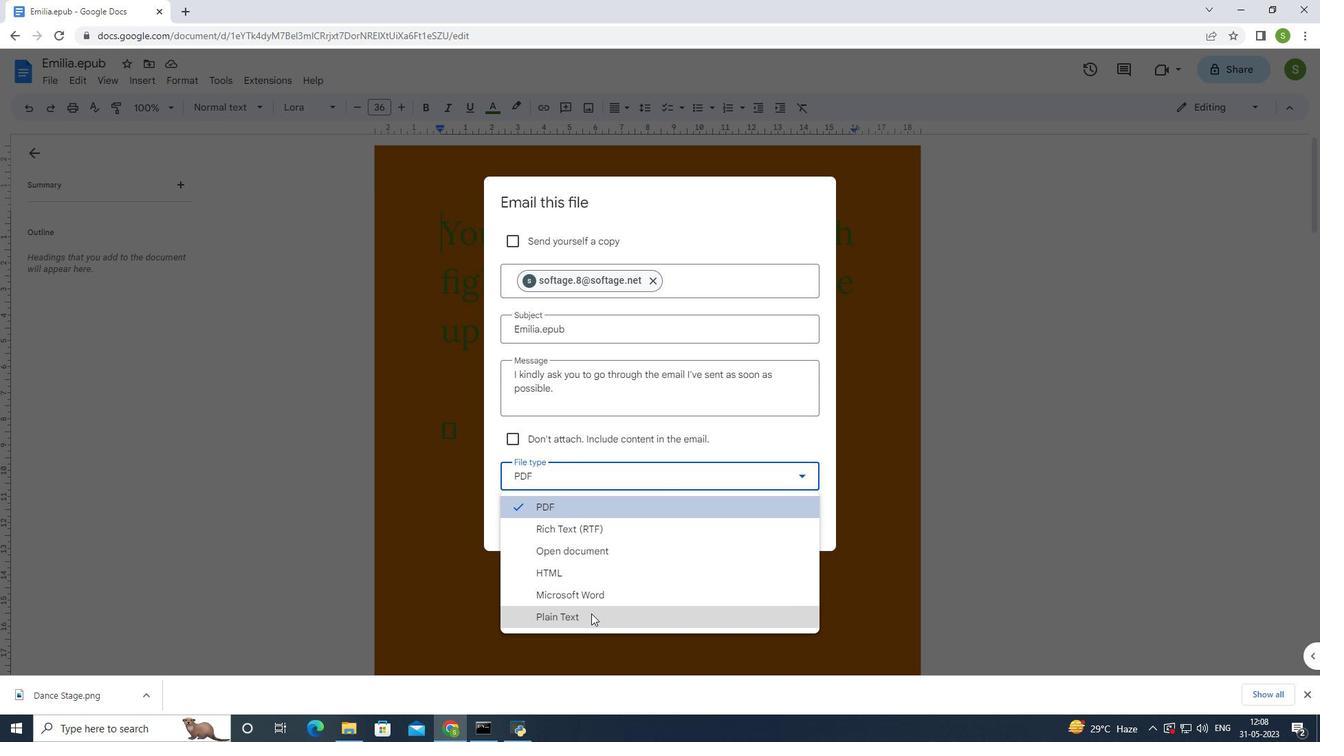
Action: Mouse pressed left at (591, 615)
Screenshot: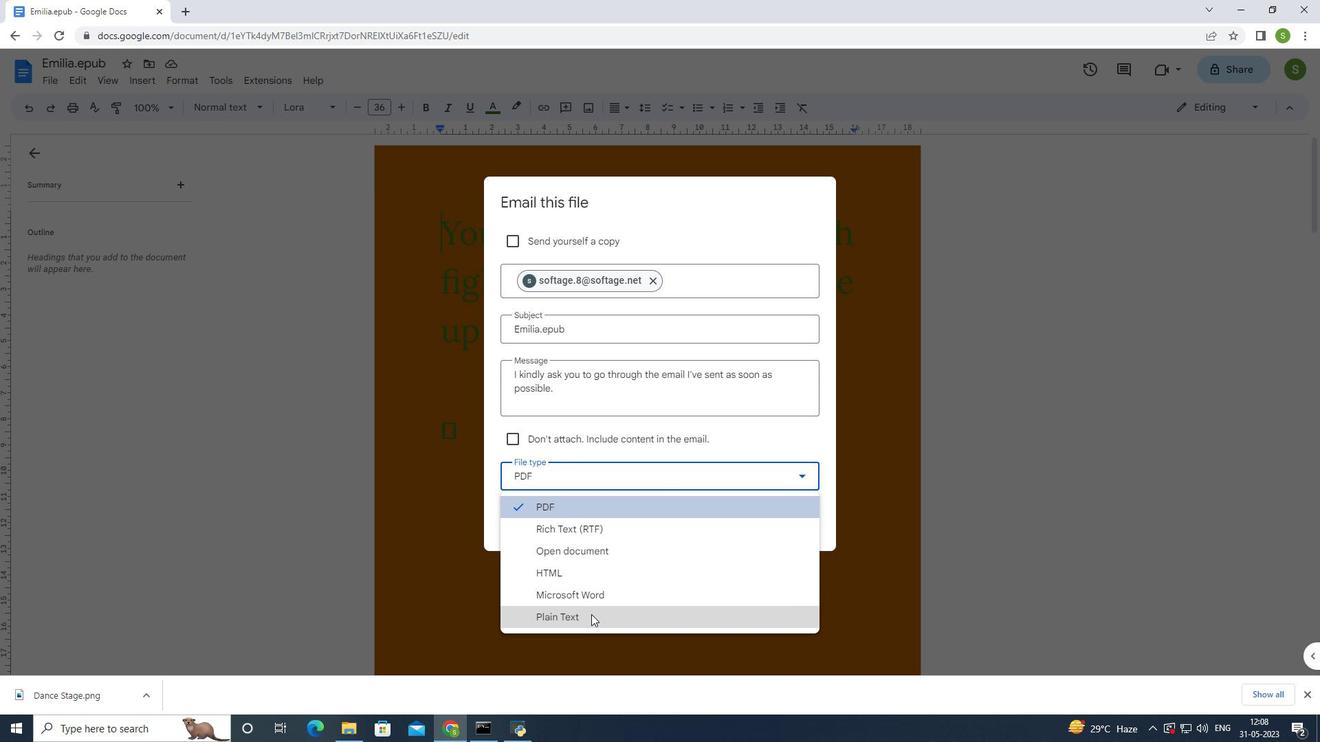 
Action: Mouse moved to (774, 517)
Screenshot: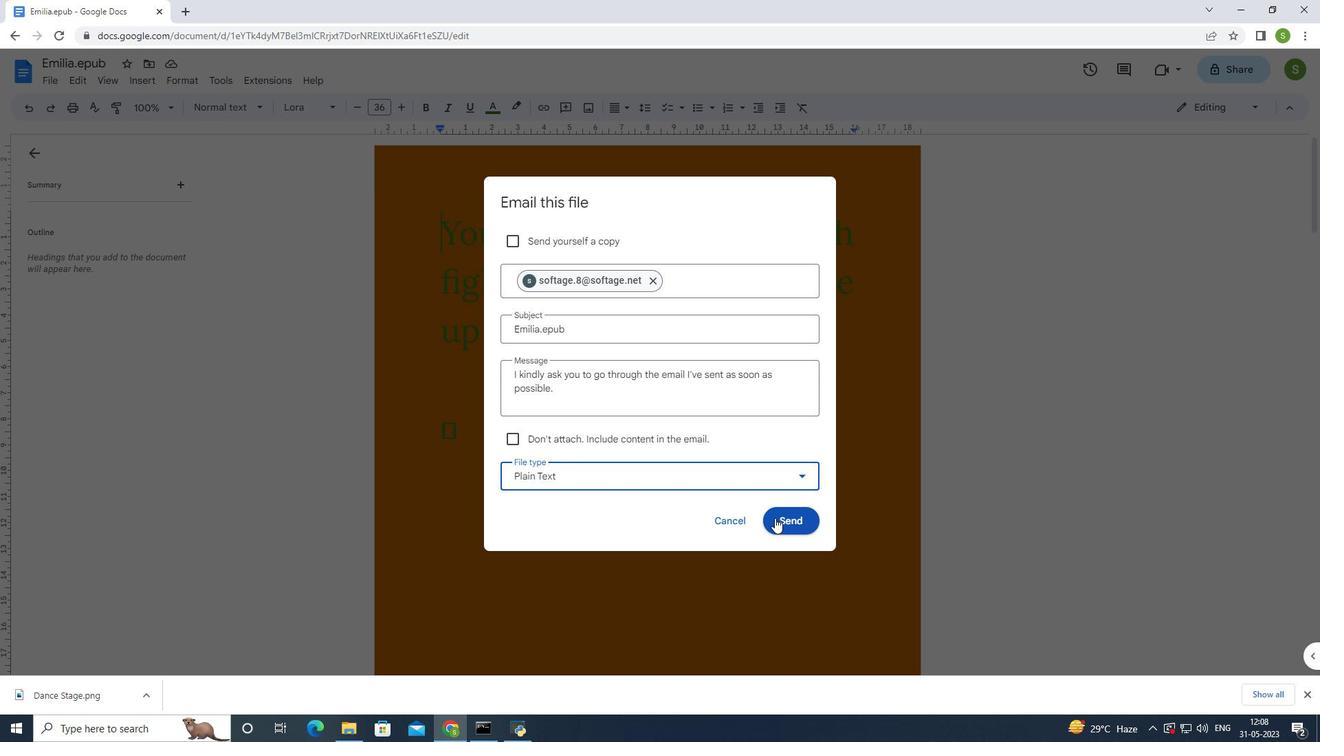 
